 Task: Create new invoice with Date Opened :30-Apr-23, Select Customer: pOpshelf, Terms: Payment Term 2. Make invoice entry for item-1 with Date: 30-Apr-23, Description: Dove Antiperspirant Invisible Solid Deodorant Stick , Action: Material, Income Account: Income:Sales, Quantity: 1, Unit Price: 9.5, Discount $: 1.25. Make entry for item-2 with Date: 30-Apr-23, Description: Starbucks Double Shot Vanilla, Action: Material, Income Account: Income:Sales, Quantity: 2, Unit Price: 6.25, Discount $: 2.25. Make entry for item-3 with Date: 30-Apr-23, Description: P-Nuttles Sweet & Salty Snack Mix (5 oz), Action: Material, Income Account: Income:Sales, Quantity: 4, Unit Price: 7.25, Discount $: 2.75. Write Notes: 'Looking forward to serving you again.'. Post Invoice with Post Date: 30-Apr-23, Post to Accounts: Assets:Accounts Receivable. Pay / Process Payment with Transaction Date: 15-May-23, Amount: 44.75, Transfer Account: Checking Account. Print Invoice, display notes by going to Option, then go to Display Tab and check 'Invoice Notes'.
Action: Mouse pressed left at (143, 22)
Screenshot: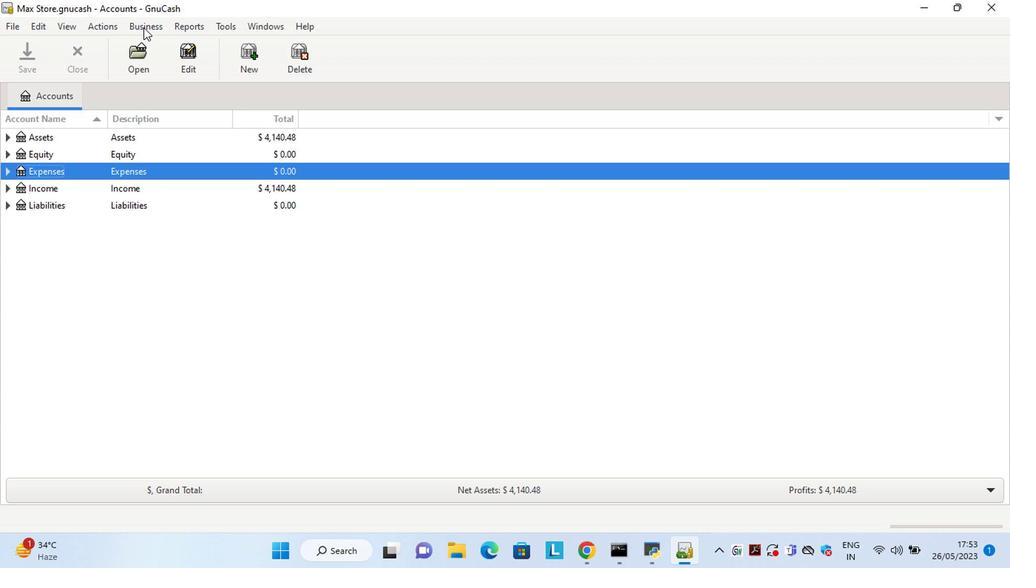 
Action: Mouse moved to (301, 94)
Screenshot: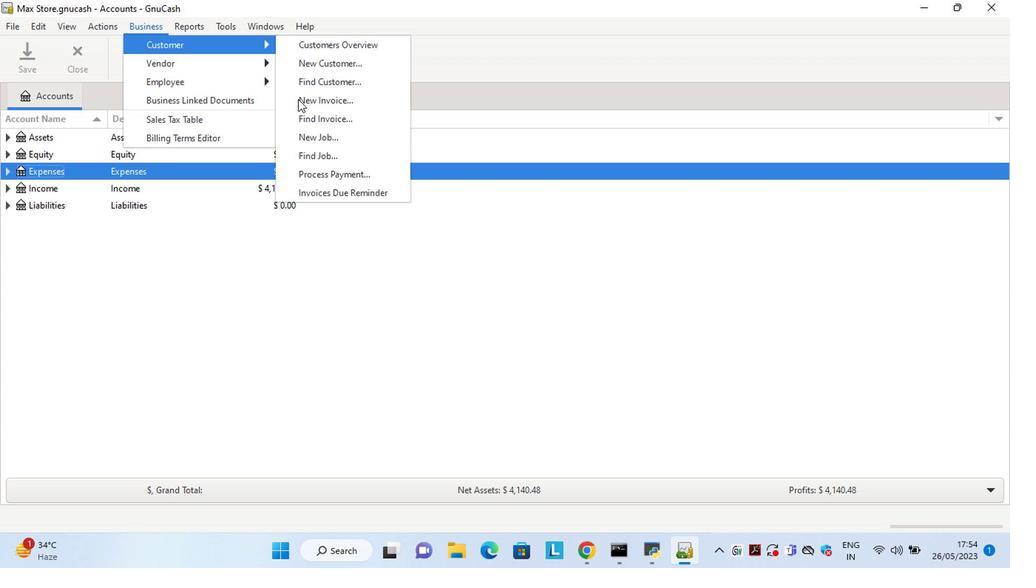 
Action: Mouse pressed left at (301, 94)
Screenshot: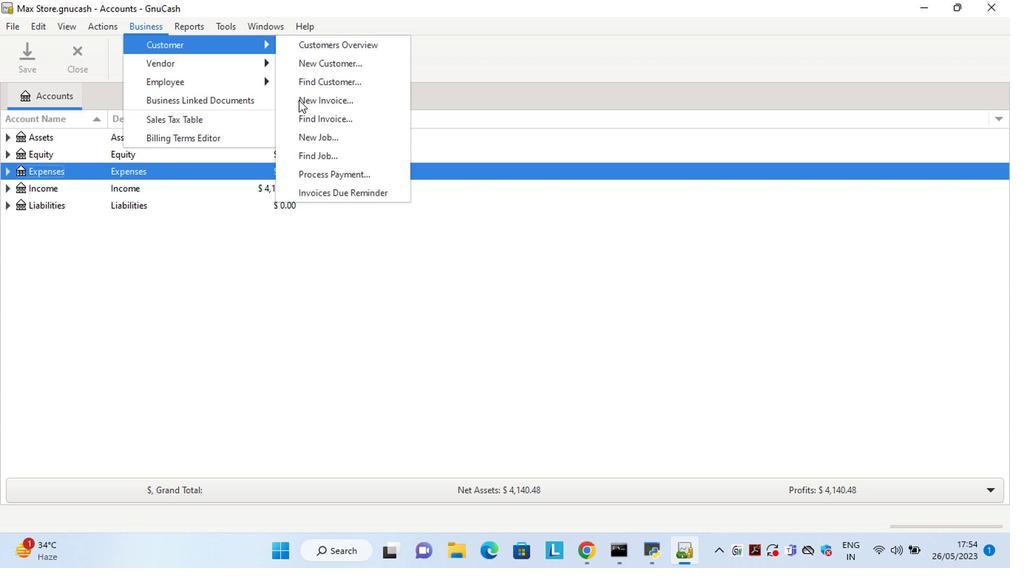 
Action: Mouse moved to (530, 225)
Screenshot: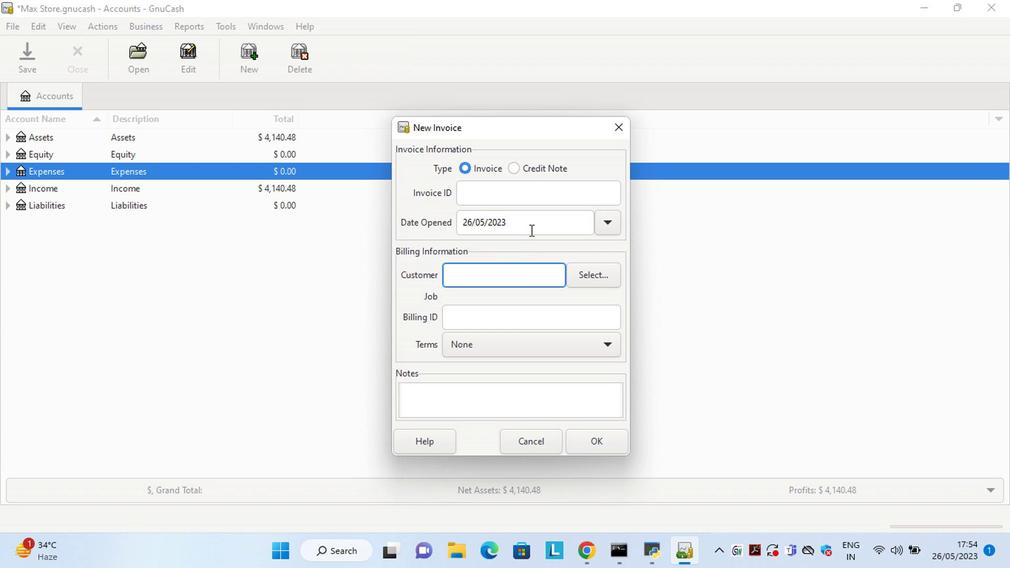 
Action: Mouse pressed left at (530, 225)
Screenshot: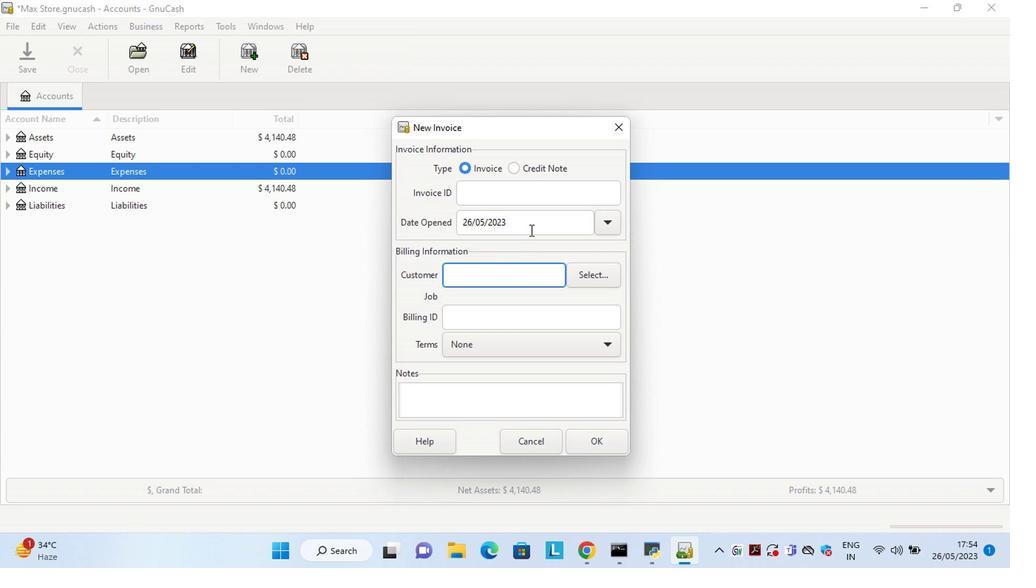
Action: Mouse moved to (530, 224)
Screenshot: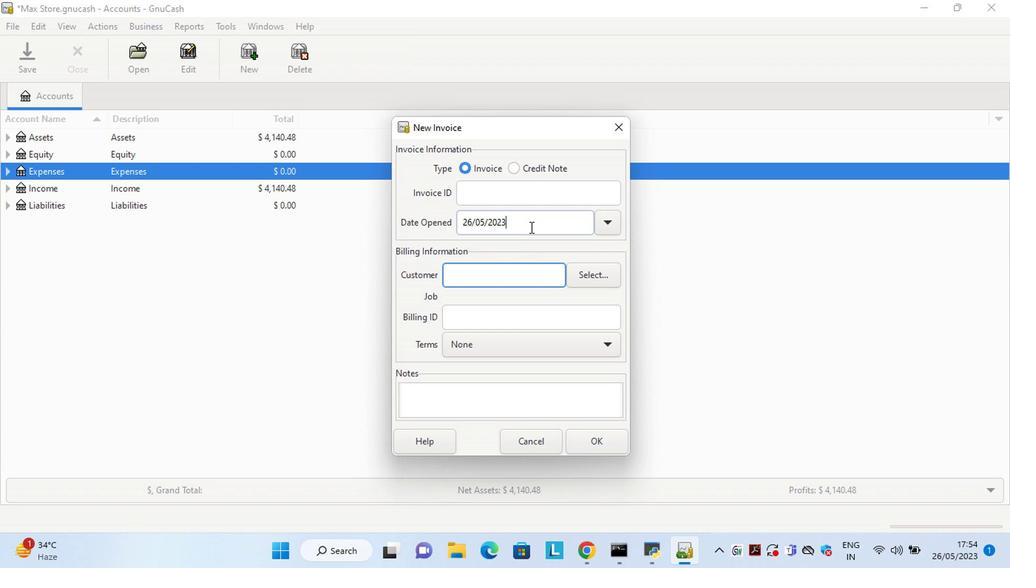 
Action: Key pressed <Key.left><Key.left><Key.left><Key.left><Key.left><Key.left><Key.left><Key.left><Key.left><Key.left><Key.left><Key.left><Key.left><Key.left><Key.left><Key.left><Key.left><Key.delete><Key.delete>30<Key.right><Key.right><Key.delete>4
Screenshot: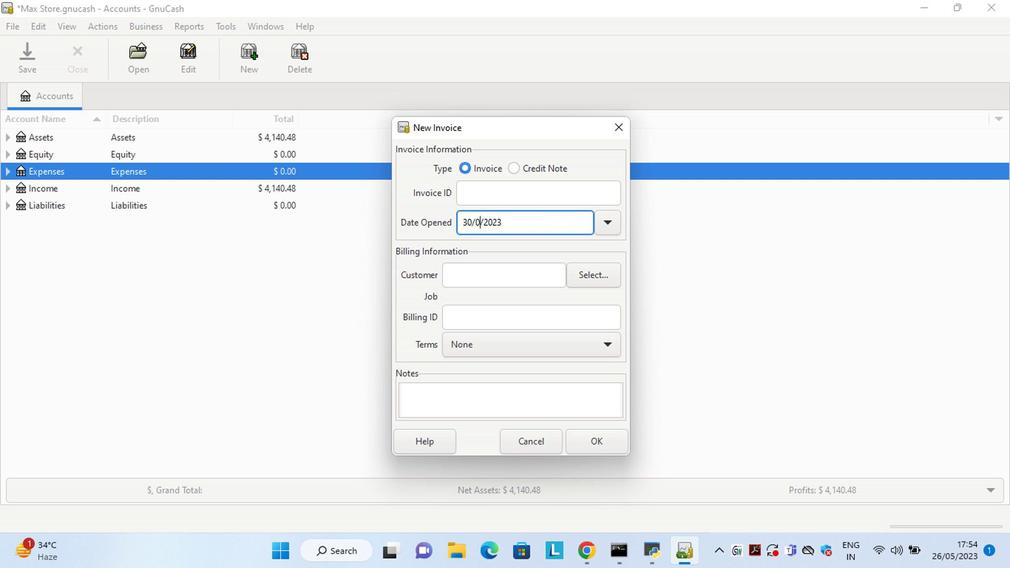 
Action: Mouse moved to (584, 277)
Screenshot: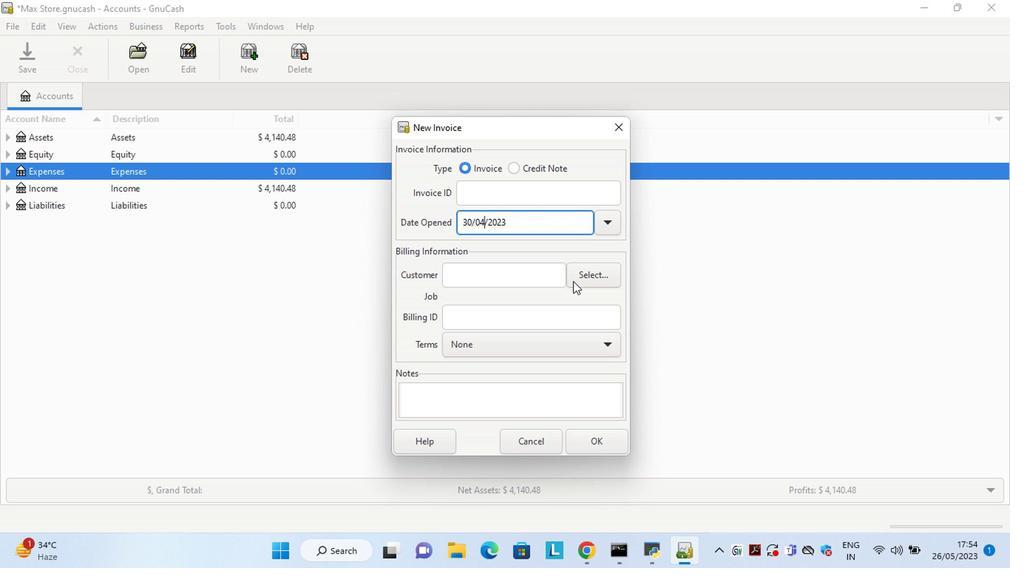 
Action: Mouse pressed left at (584, 277)
Screenshot: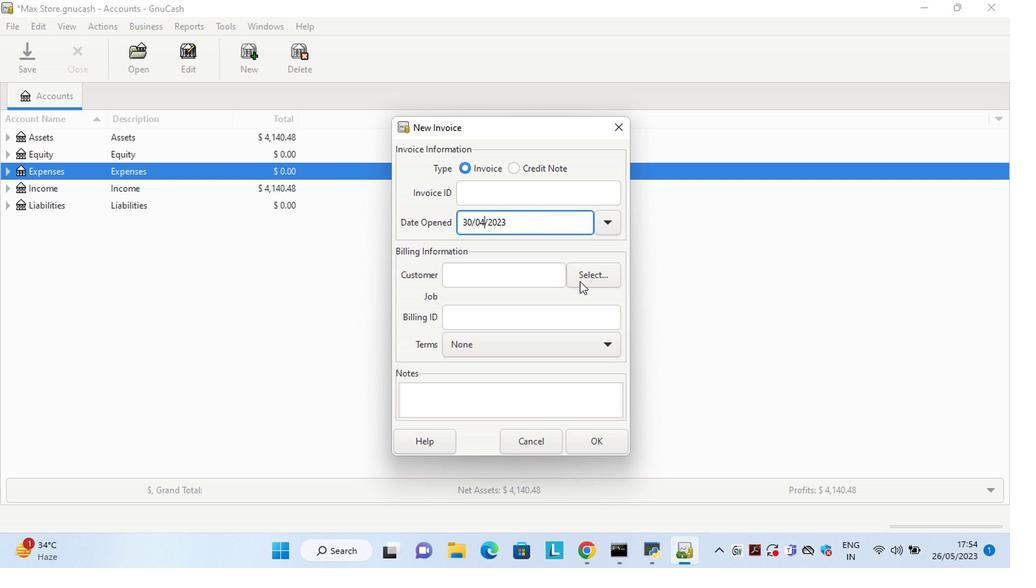 
Action: Mouse moved to (548, 251)
Screenshot: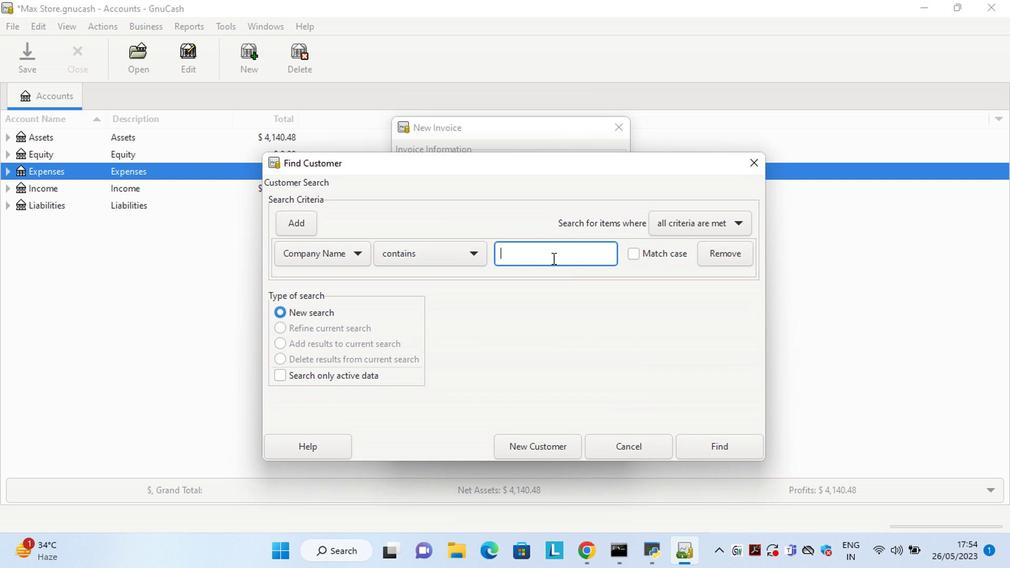 
Action: Mouse pressed left at (548, 251)
Screenshot: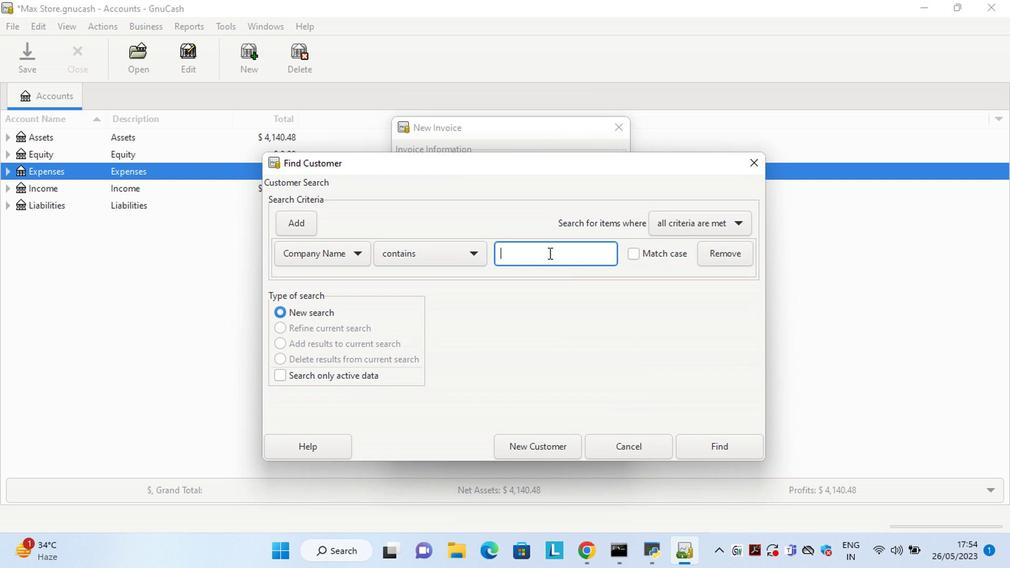 
Action: Key pressed <Key.shift>Popshelf
Screenshot: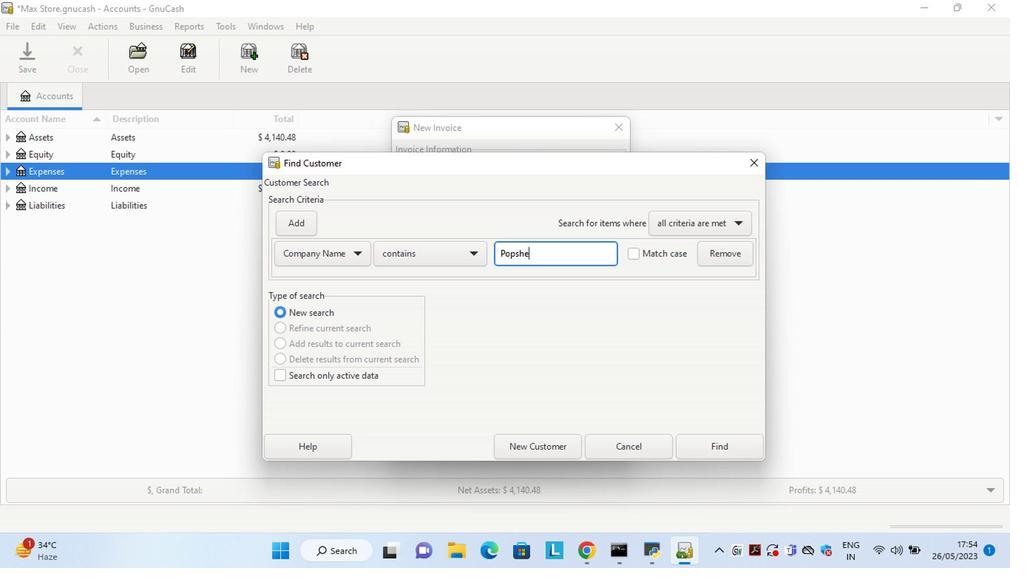 
Action: Mouse moved to (717, 450)
Screenshot: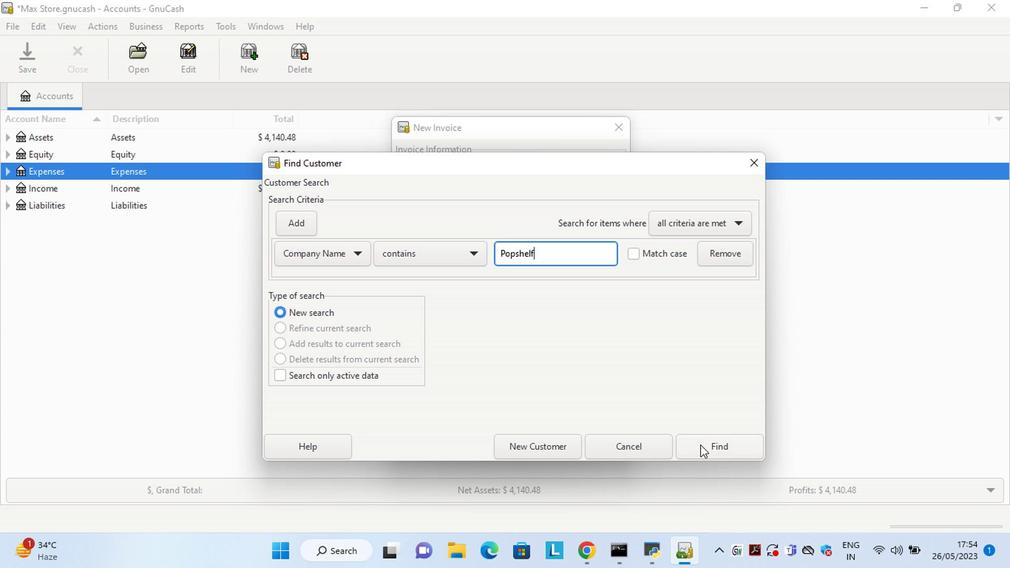 
Action: Mouse pressed left at (717, 450)
Screenshot: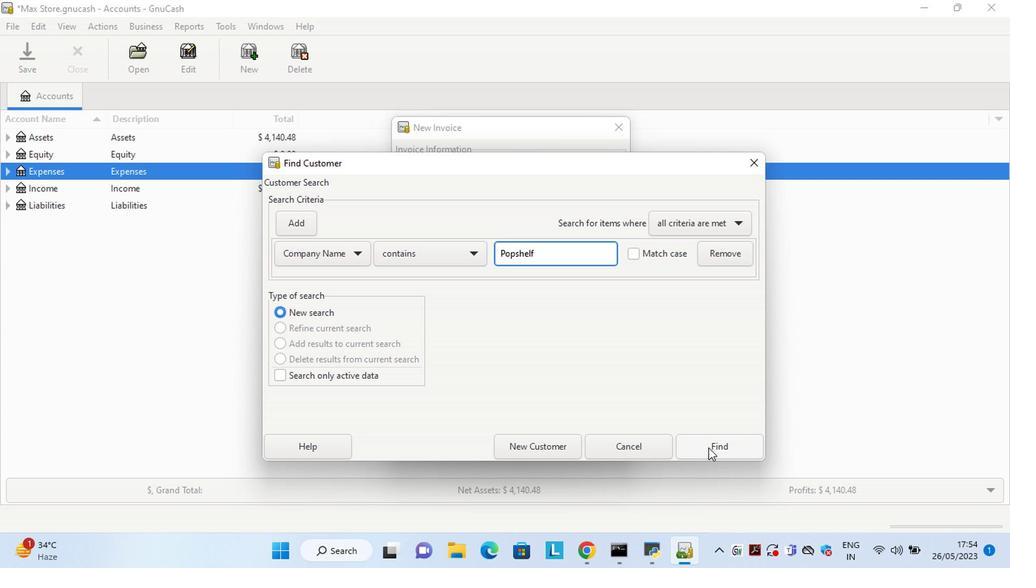 
Action: Mouse moved to (529, 294)
Screenshot: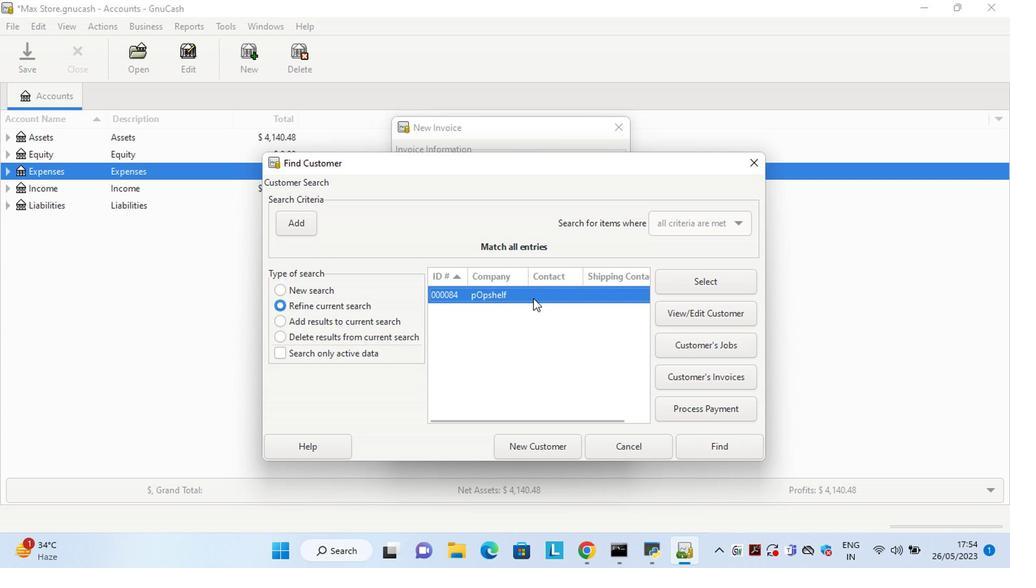 
Action: Mouse pressed left at (529, 294)
Screenshot: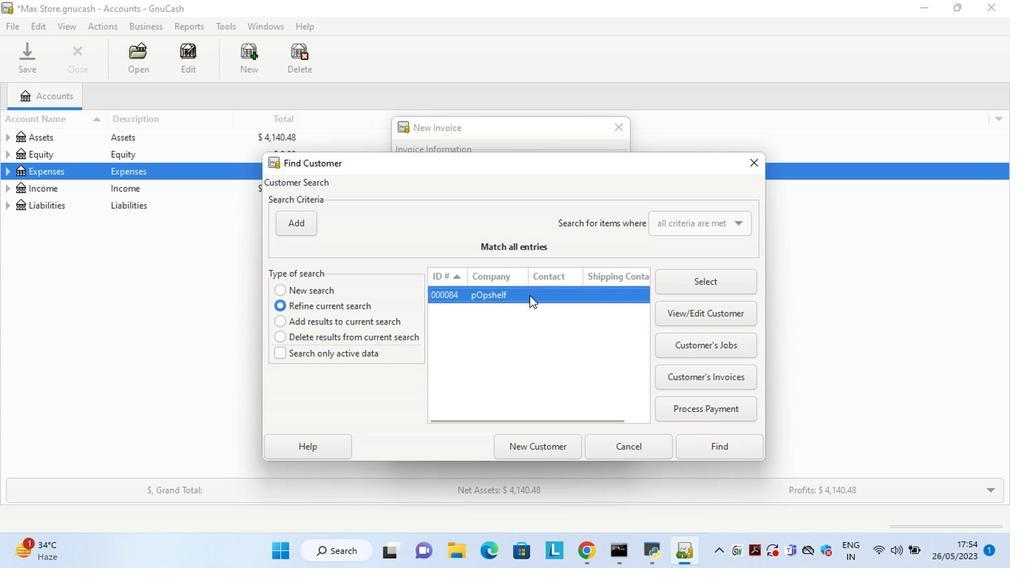 
Action: Mouse pressed left at (529, 294)
Screenshot: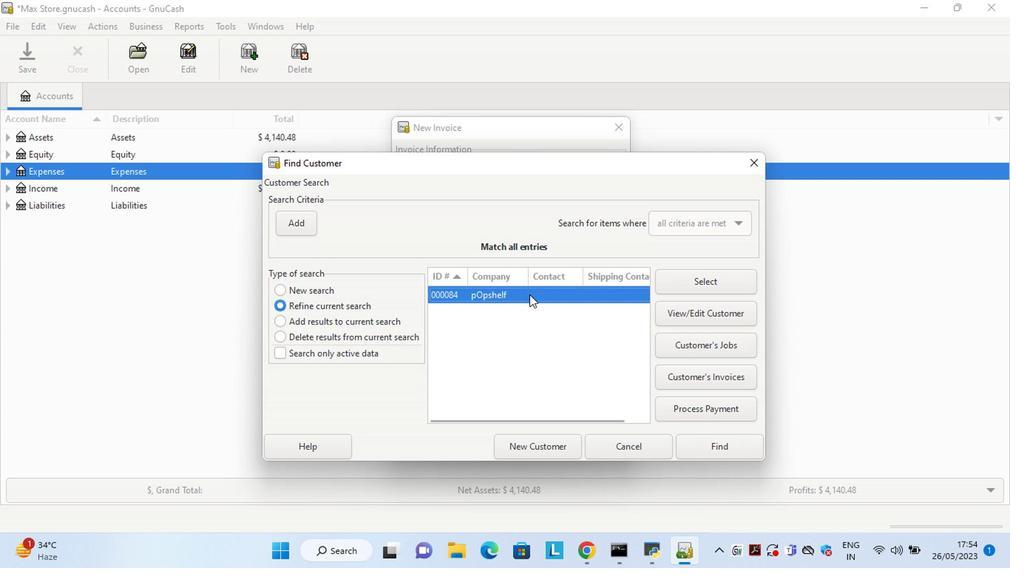 
Action: Mouse moved to (515, 350)
Screenshot: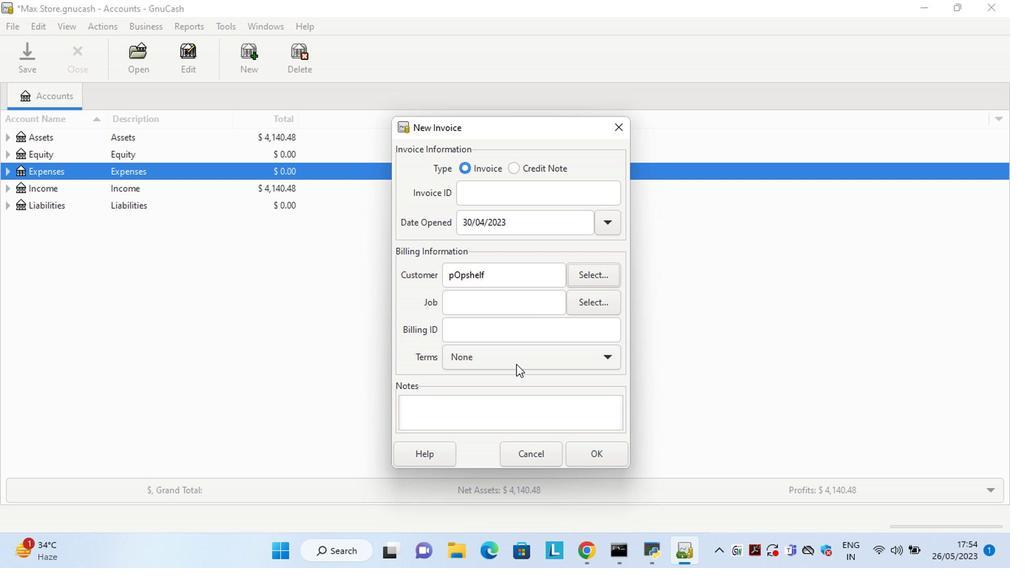 
Action: Mouse pressed left at (515, 350)
Screenshot: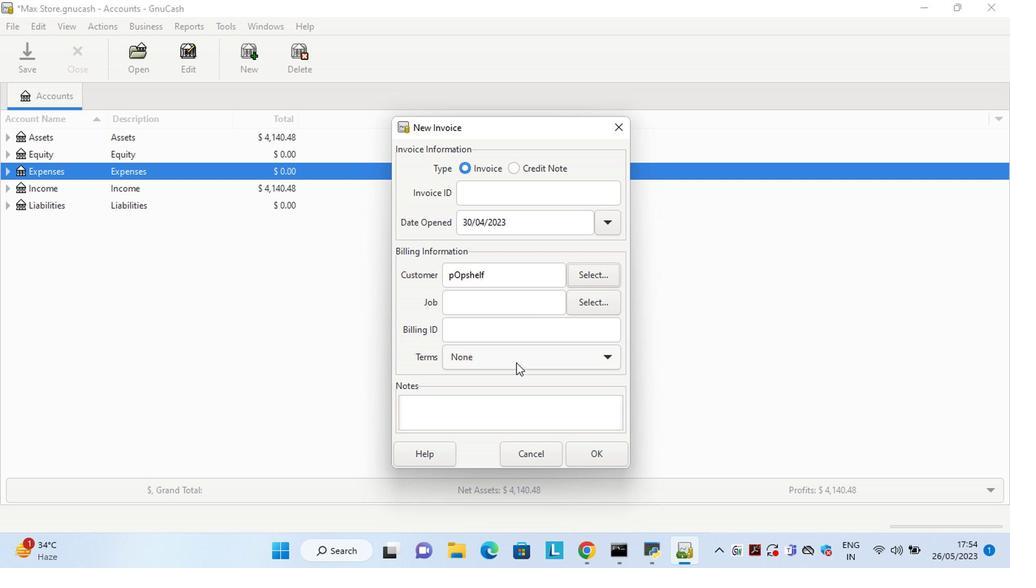 
Action: Mouse moved to (504, 404)
Screenshot: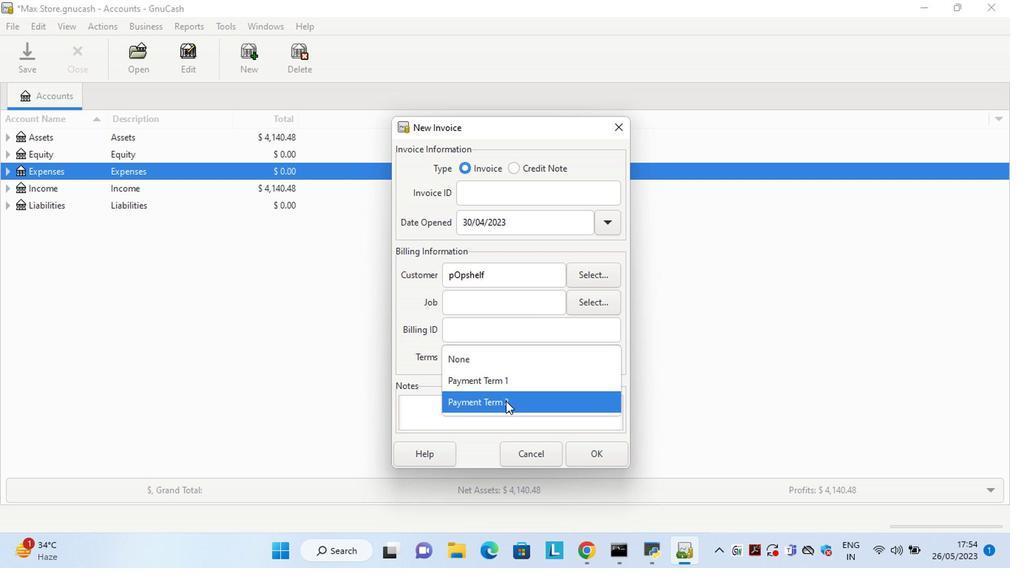 
Action: Mouse pressed left at (504, 404)
Screenshot: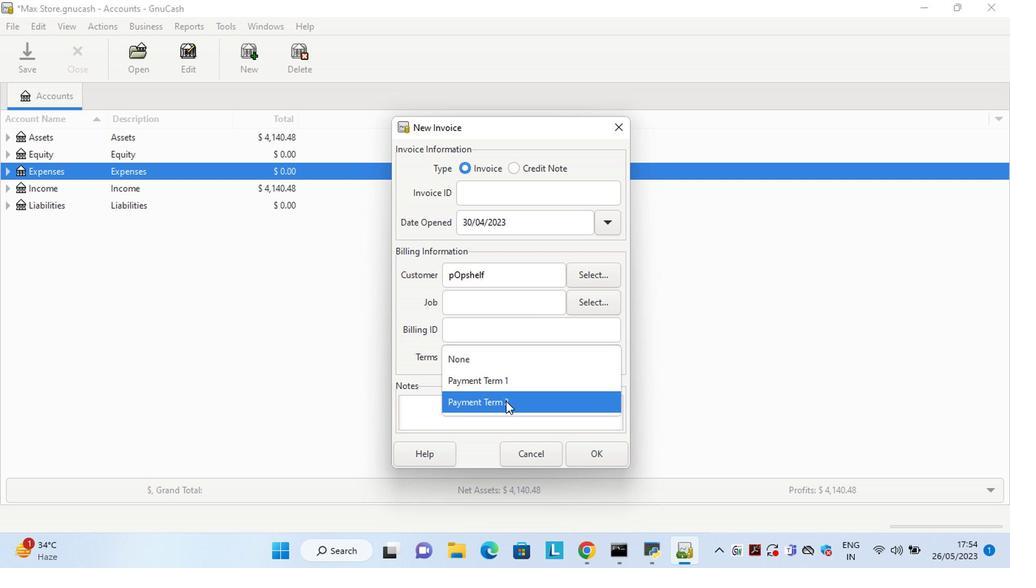 
Action: Mouse moved to (588, 453)
Screenshot: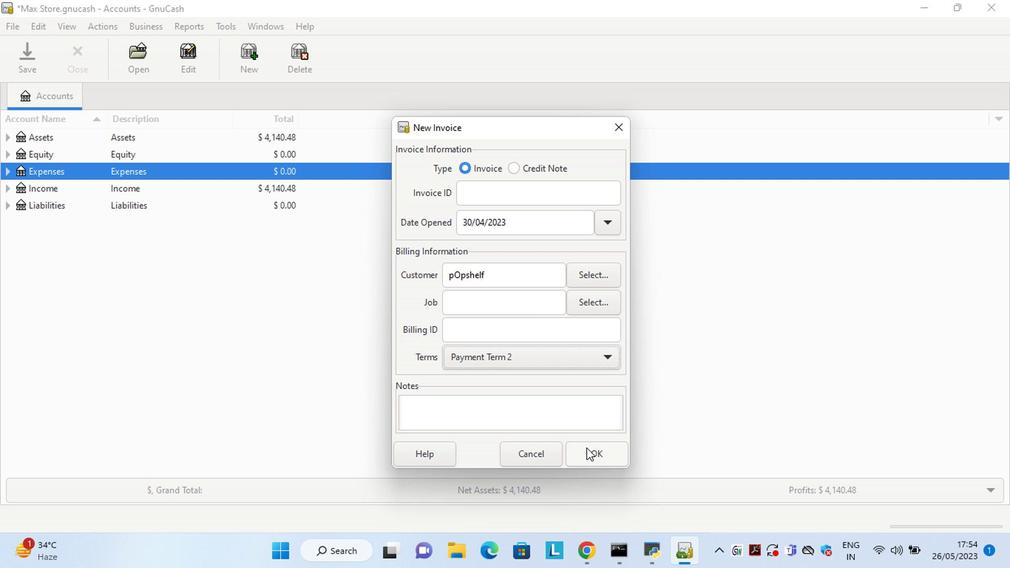 
Action: Mouse pressed left at (588, 453)
Screenshot: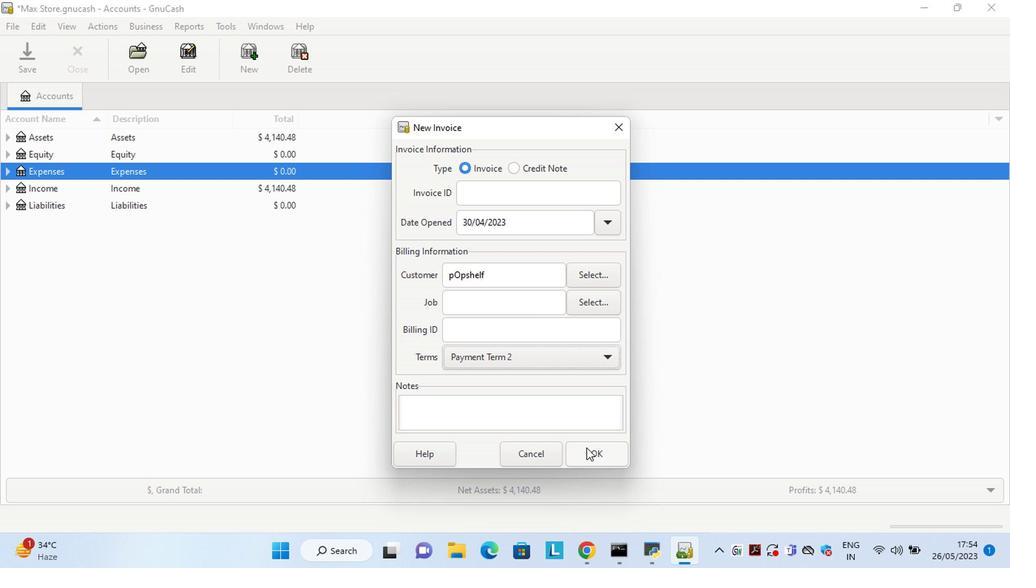 
Action: Mouse moved to (342, 319)
Screenshot: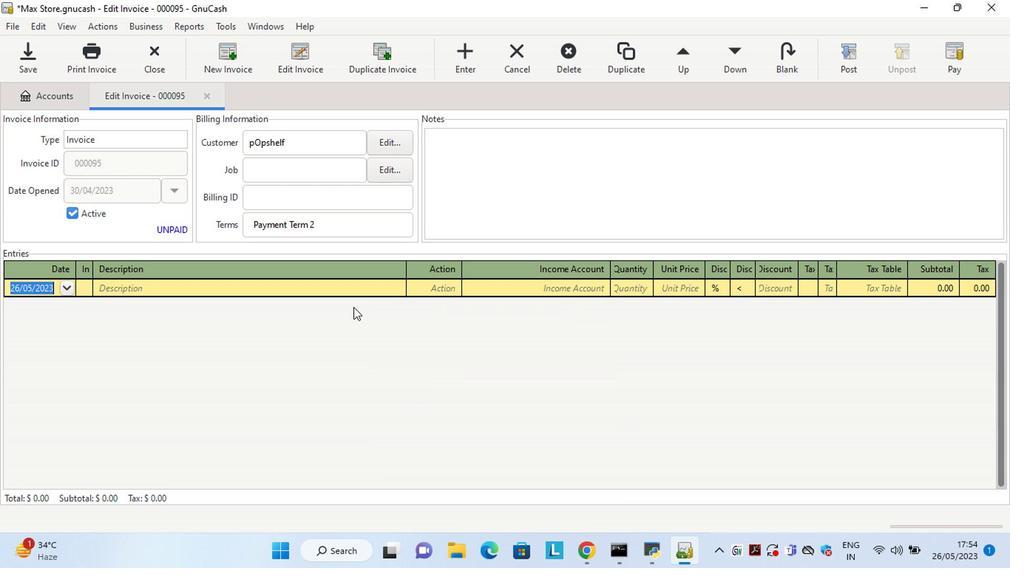 
Action: Key pressed <Key.left><Key.left><Key.left><Key.left><Key.left><Key.left><Key.left><Key.delete><Key.delete>30<Key.right><Key.right><Key.delete>4<Key.tab><Key.shift>Dove<Key.space><Key.shift>Antiperspirant<Key.space><Key.shift>Invisible<Key.space><Key.shift>Solid<Key.space><Key.shift>Deodorant<Key.space><Key.shift>Stick<Key.tab>ma<Key.tab>sale<Key.tab>1<Key.tab>9.5
Screenshot: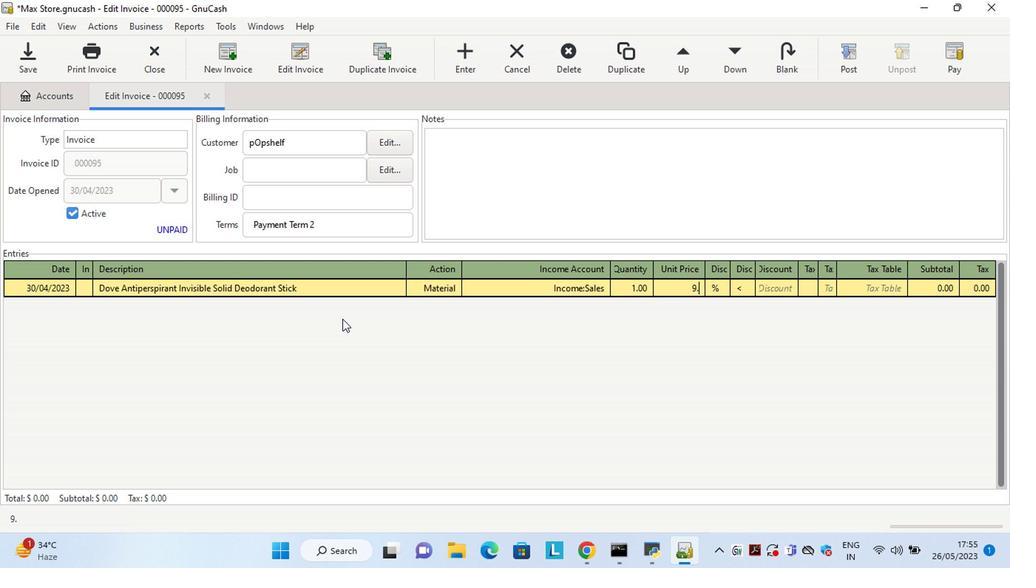 
Action: Mouse moved to (710, 286)
Screenshot: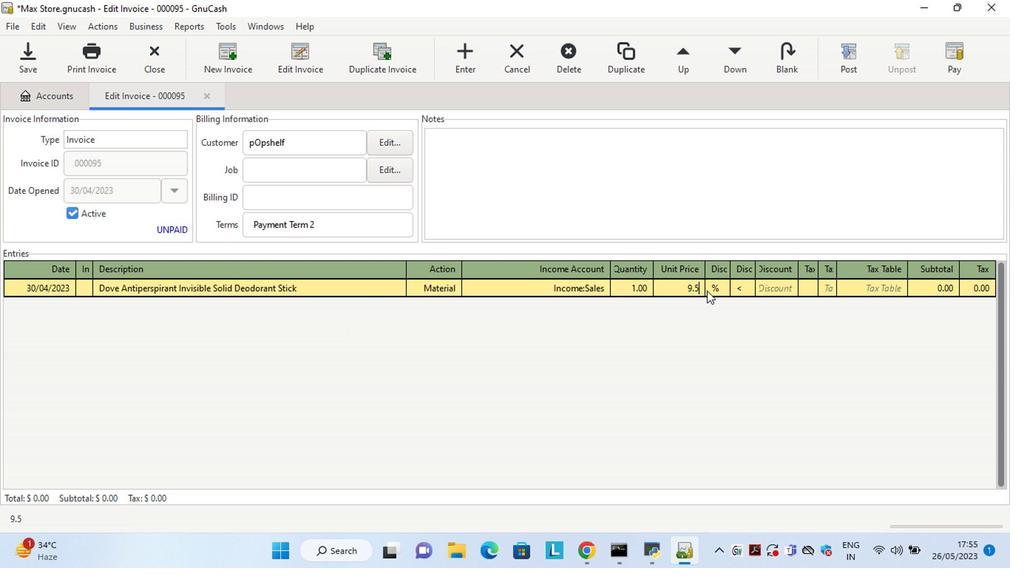 
Action: Mouse pressed left at (710, 286)
Screenshot: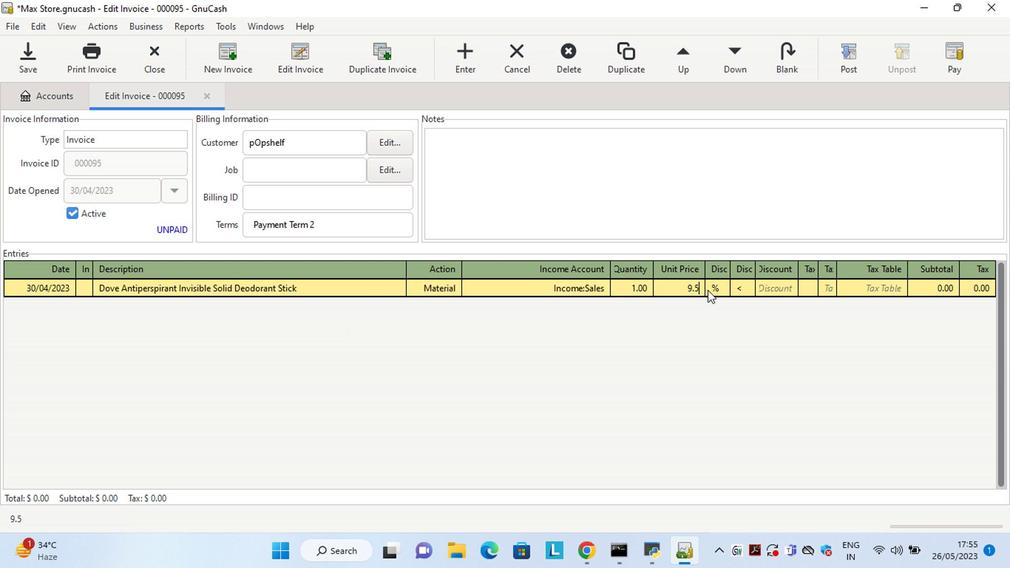 
Action: Mouse moved to (738, 288)
Screenshot: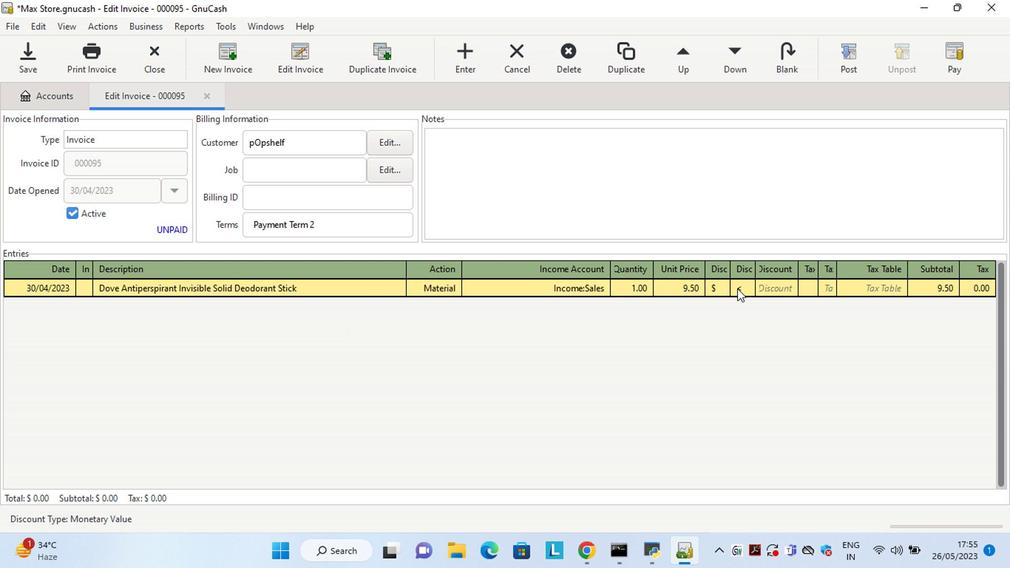
Action: Mouse pressed left at (738, 288)
Screenshot: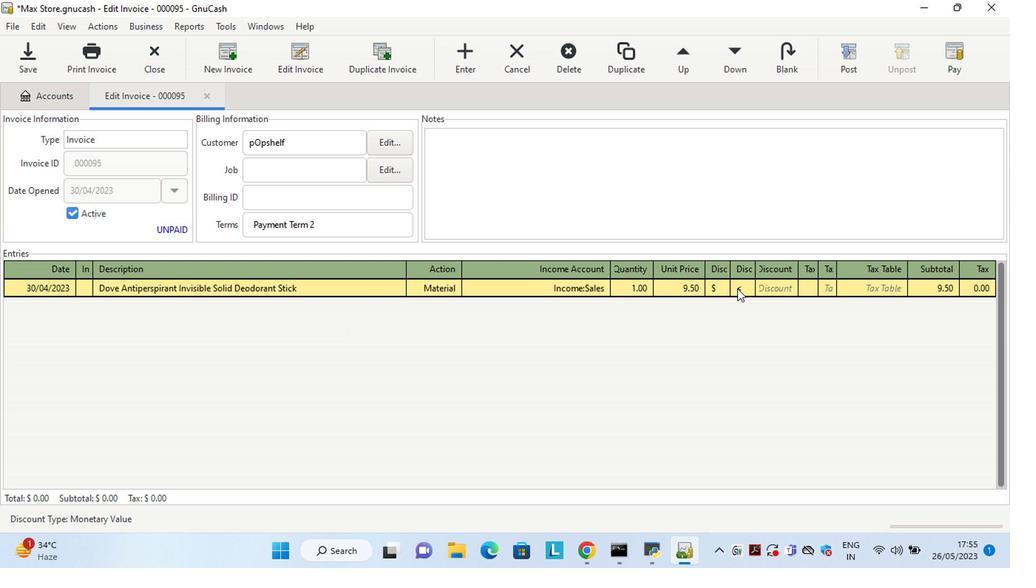 
Action: Mouse moved to (769, 288)
Screenshot: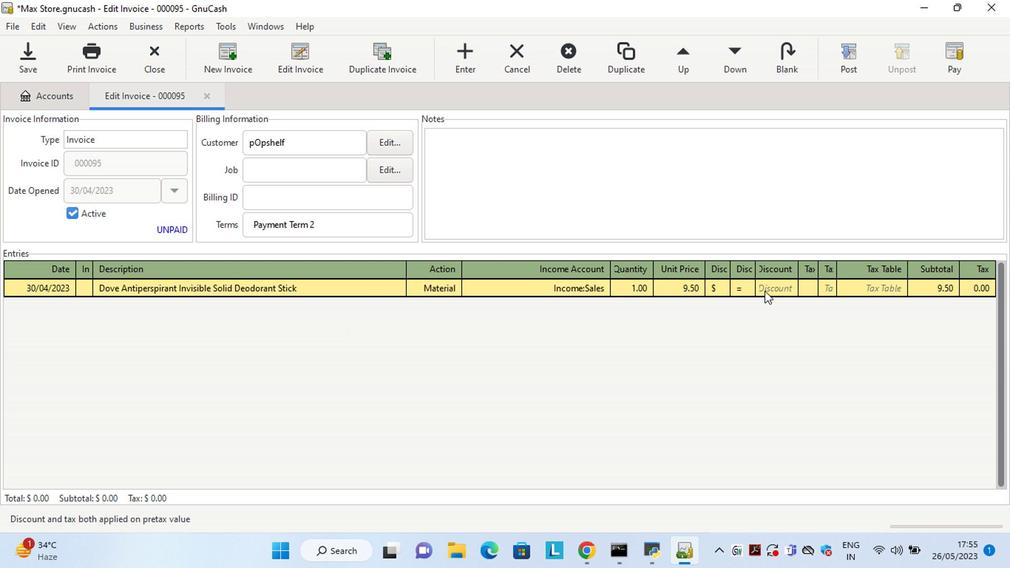 
Action: Mouse pressed left at (769, 288)
Screenshot: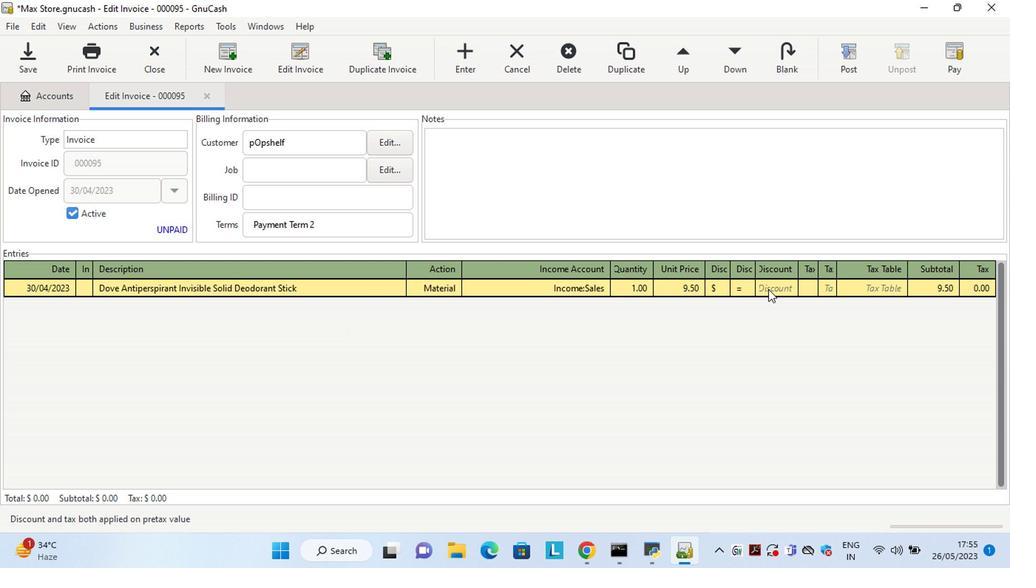 
Action: Key pressed 1.25<Key.tab><Key.tab><Key.shift>Starbucks<Key.space><Key.shift>Double<Key.space>shor<Key.backspace><Key.backspace><Key.backspace><Key.backspace><Key.shift>Shot<Key.space><Key.shift>Vanilla<Key.tab>ma<Key.tab>sale<Key.tab>2<Key.tab>6.25<Key.tab>
Screenshot: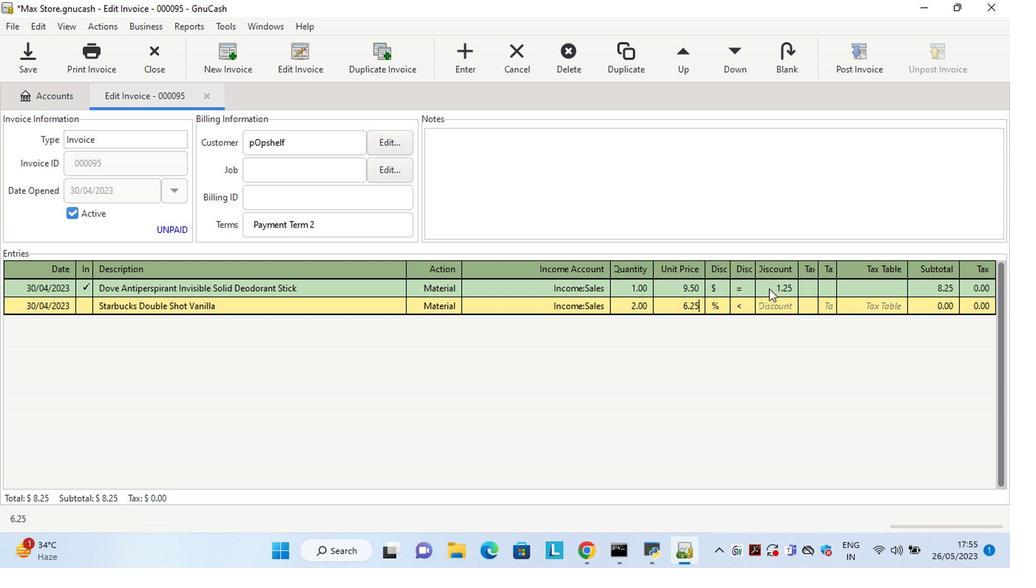
Action: Mouse moved to (716, 304)
Screenshot: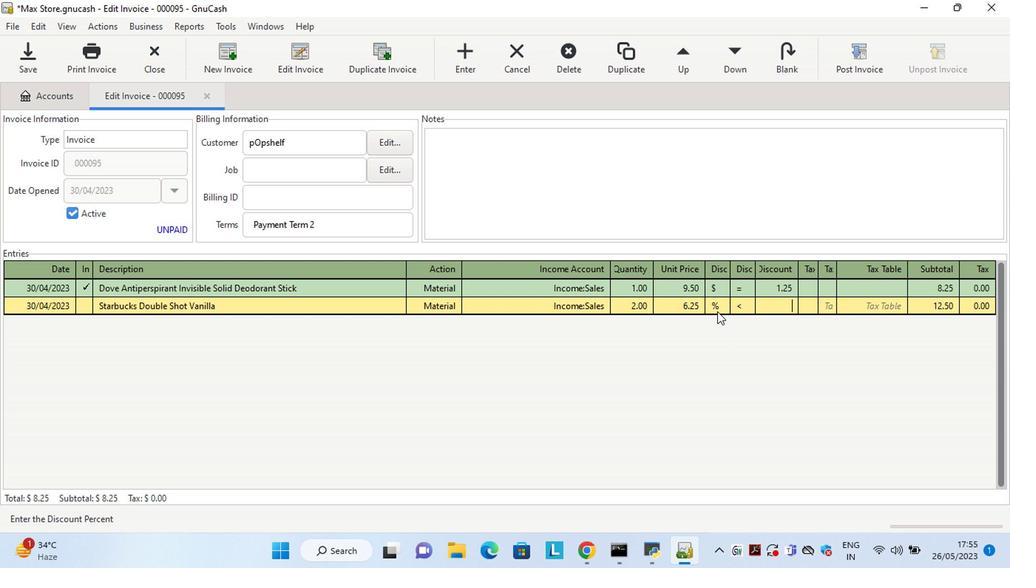 
Action: Mouse pressed left at (716, 304)
Screenshot: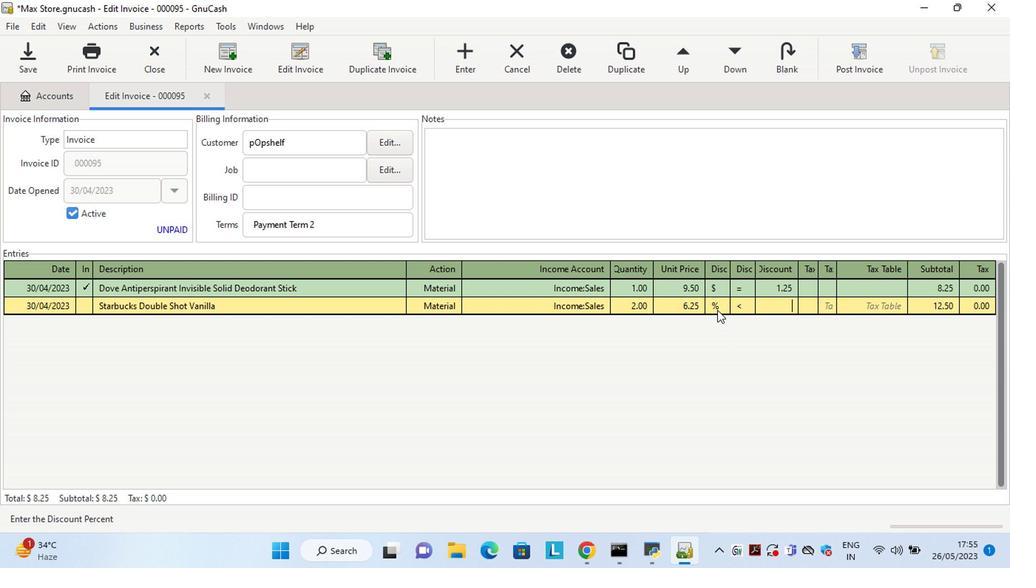 
Action: Mouse moved to (734, 302)
Screenshot: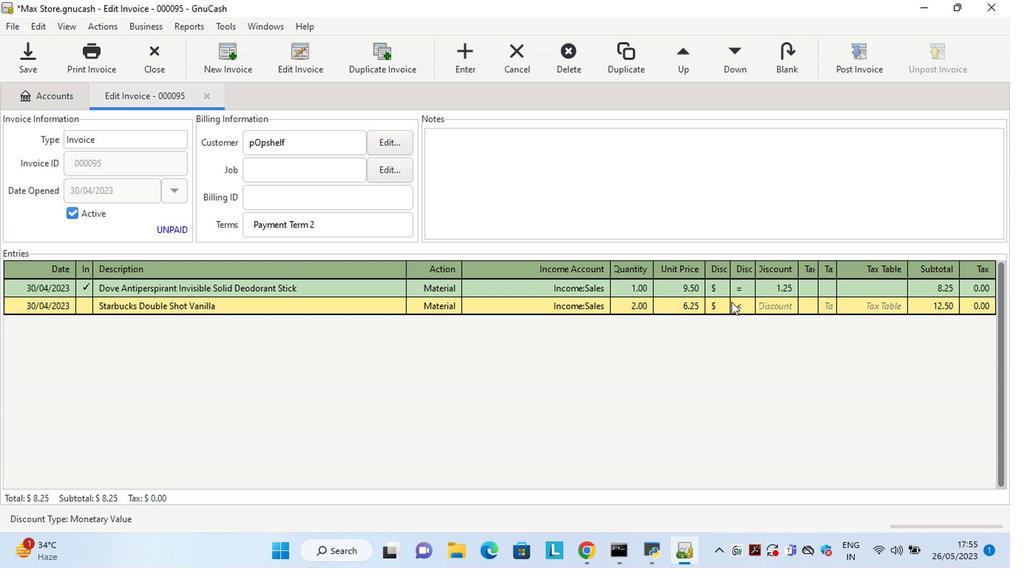 
Action: Mouse pressed left at (734, 302)
Screenshot: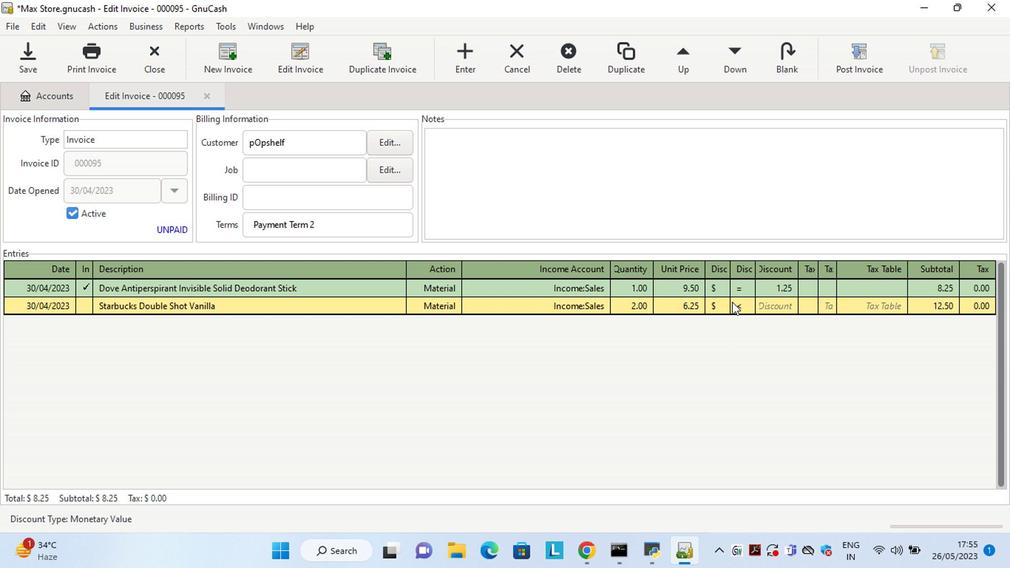
Action: Mouse moved to (772, 302)
Screenshot: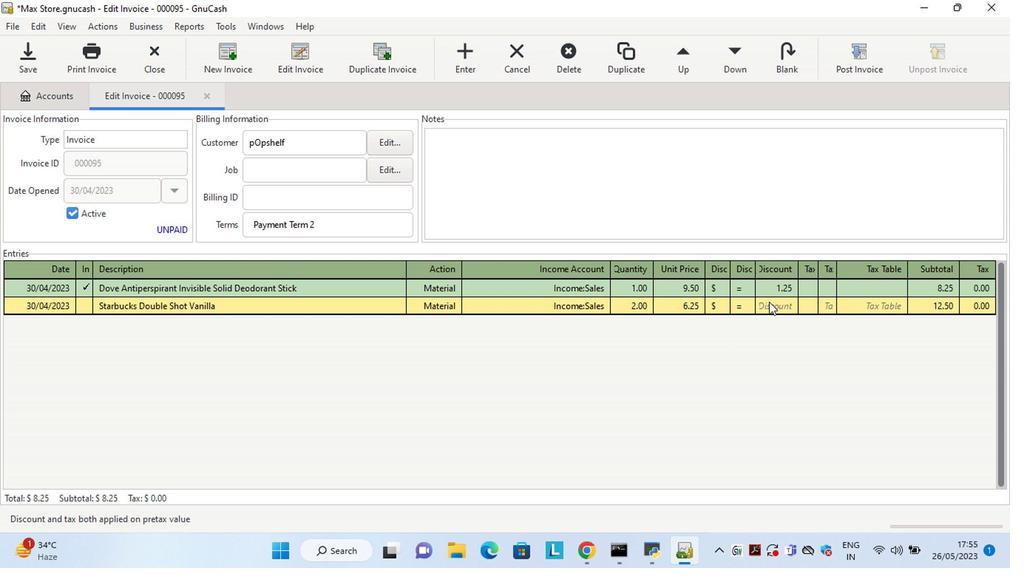 
Action: Mouse pressed left at (772, 302)
Screenshot: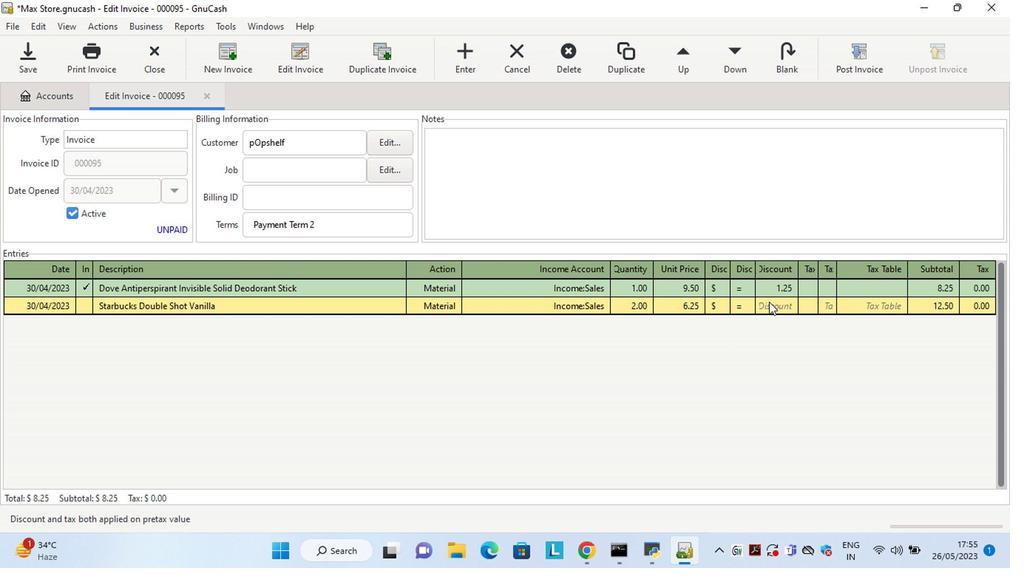 
Action: Key pressed 2.25<Key.tab><Key.tab><Key.shift>P-<Key.shift>Nuttles<Key.space><Key.shift>Sweet<Key.space><Key.shift>&<Key.space><Key.shift>Salty<Key.space><Key.shift>Snack<Key.space><Key.shift>Mis<Key.backspace>x<Key.space><Key.shift_r>(5<Key.space>oz<Key.shift_r>)<Key.tab>ma<Key.tab>sale<Key.tab>4<Key.tab>7.25<Key.tab>
Screenshot: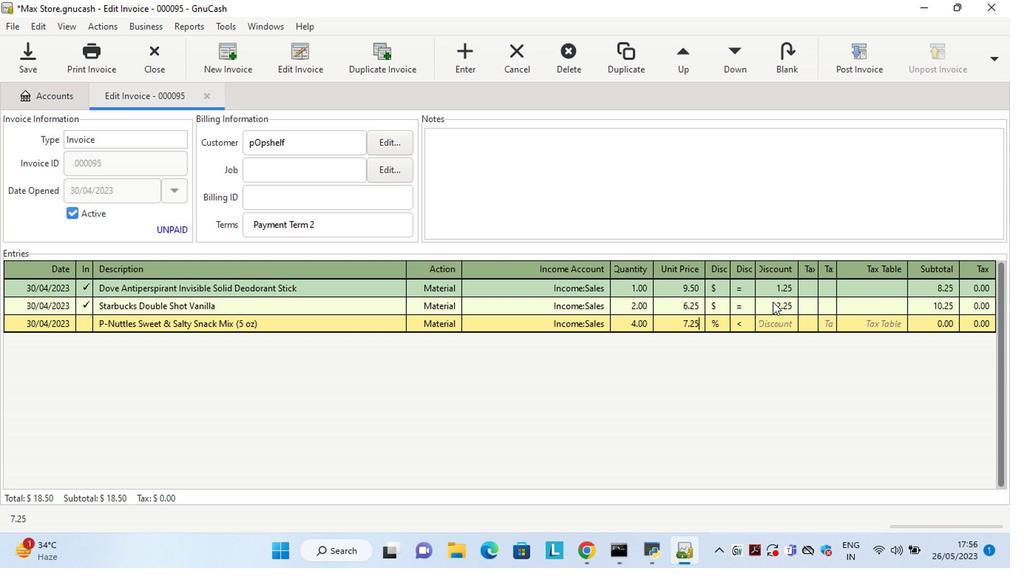 
Action: Mouse moved to (719, 324)
Screenshot: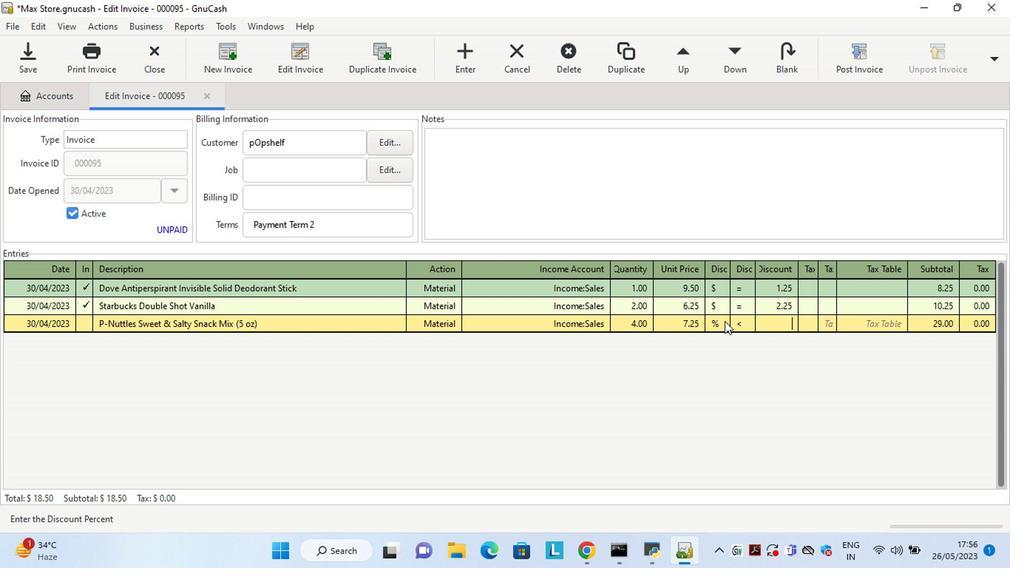 
Action: Mouse pressed left at (719, 324)
Screenshot: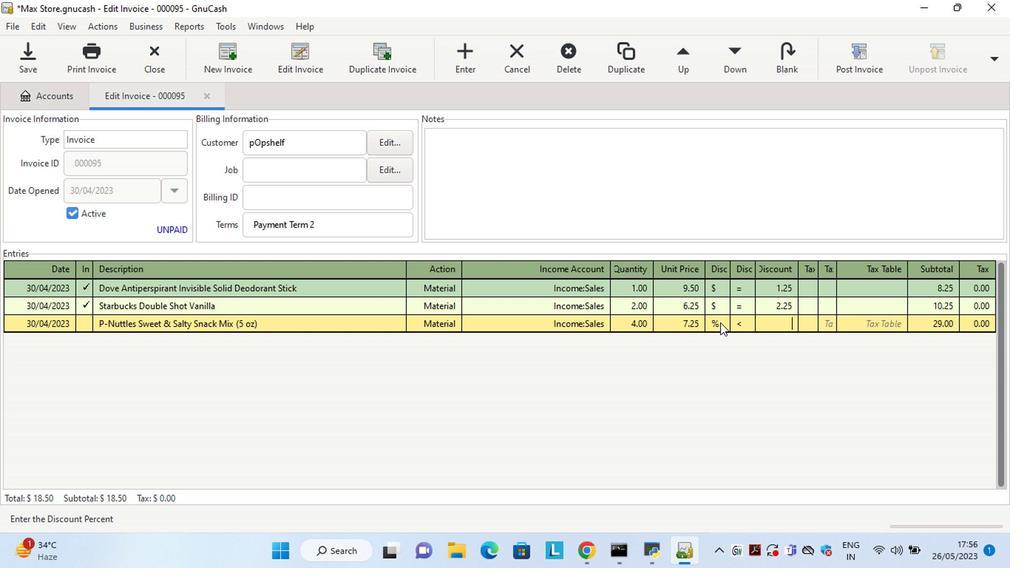 
Action: Mouse moved to (746, 320)
Screenshot: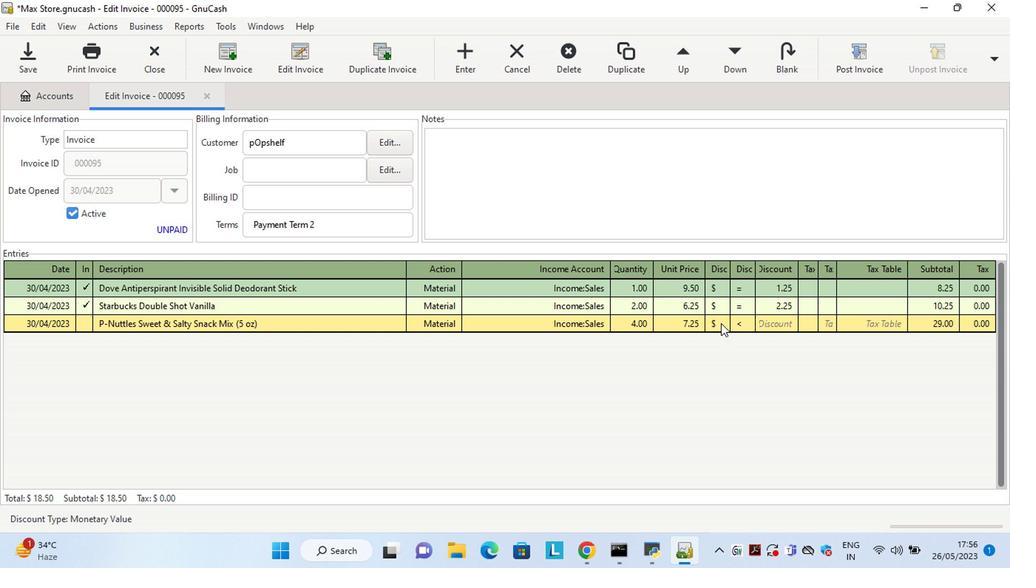 
Action: Mouse pressed left at (746, 320)
Screenshot: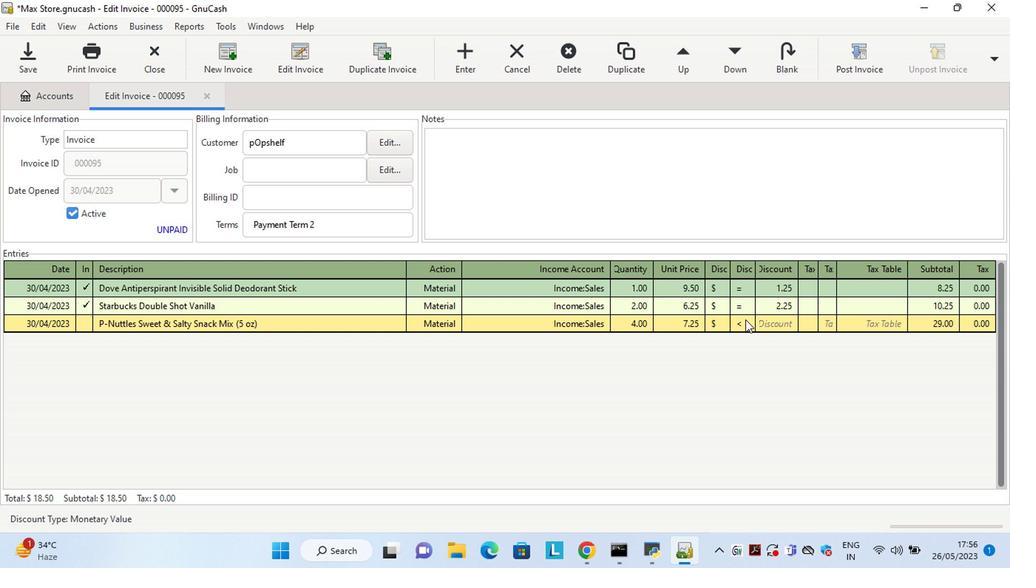 
Action: Mouse moved to (775, 322)
Screenshot: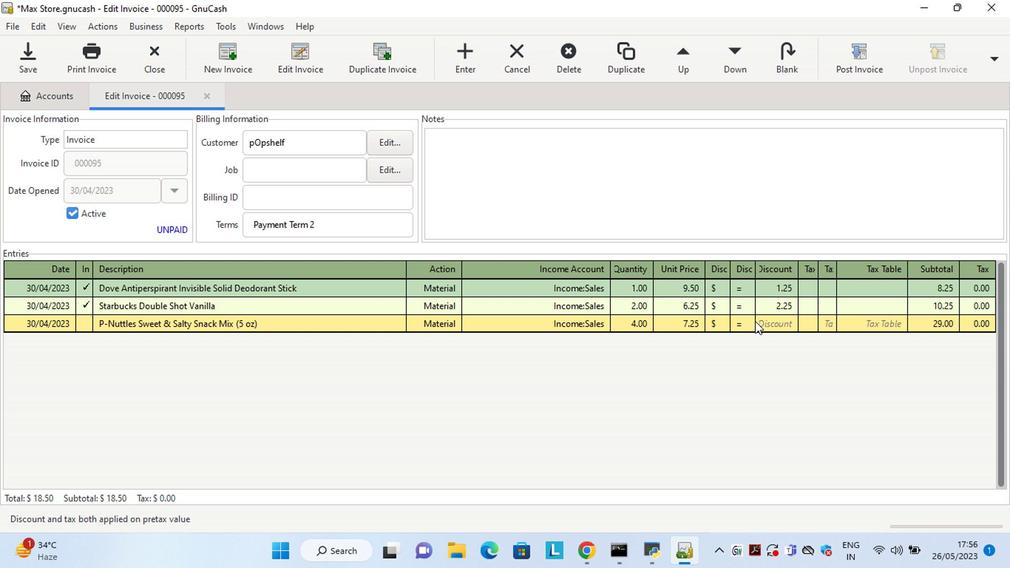 
Action: Mouse pressed left at (775, 322)
Screenshot: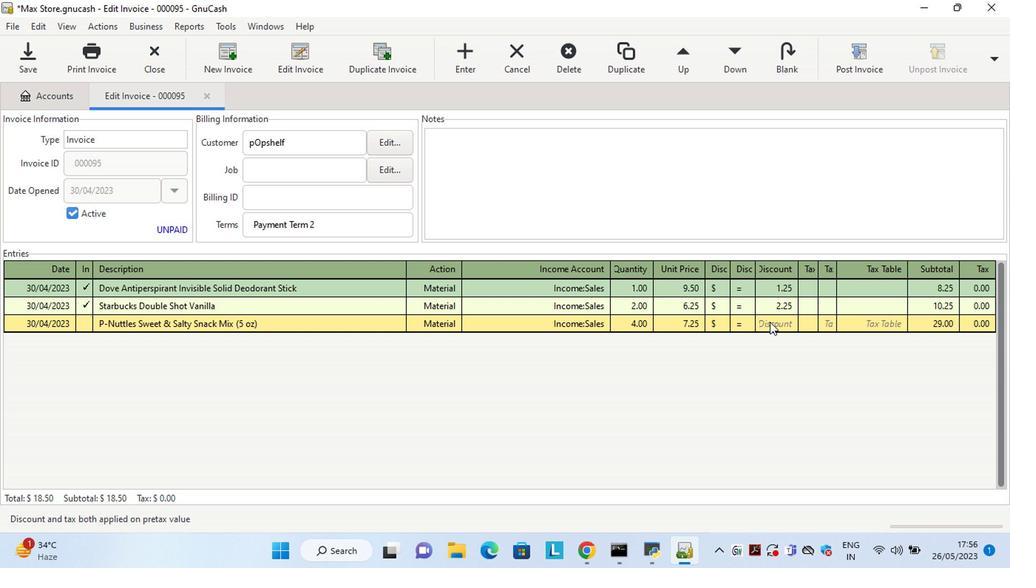 
Action: Key pressed 2.75<Key.tab>
Screenshot: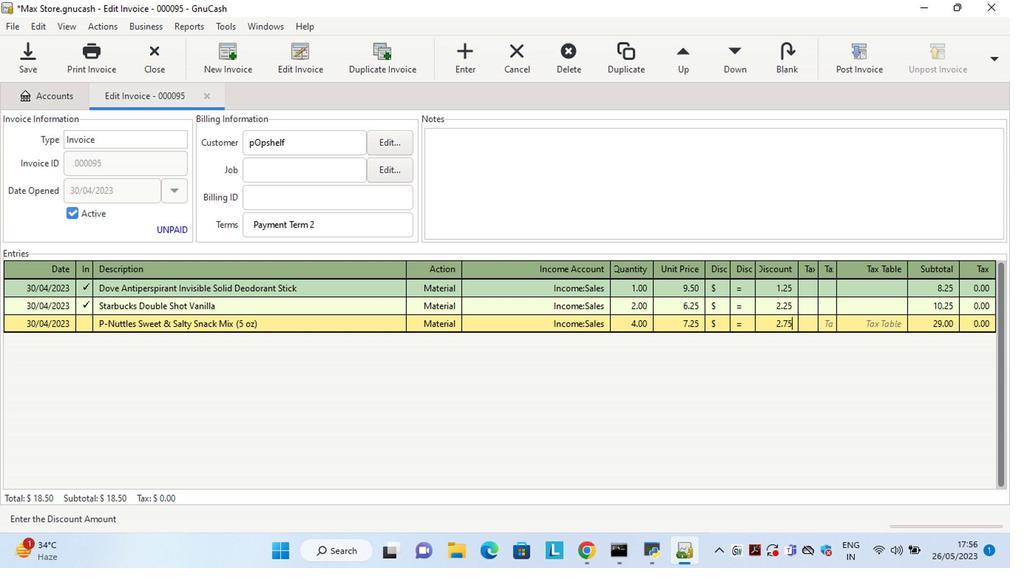 
Action: Mouse moved to (640, 213)
Screenshot: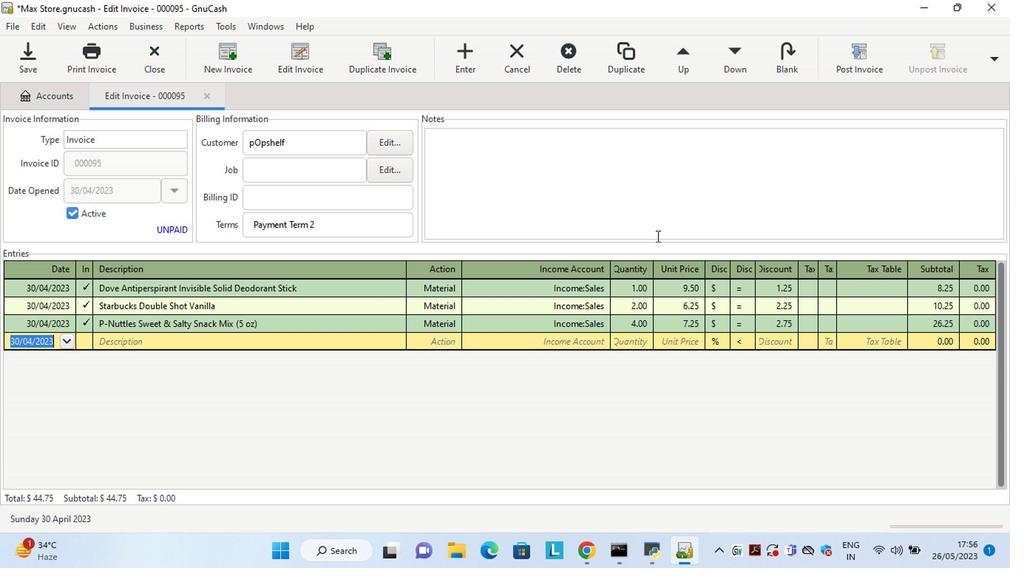 
Action: Mouse pressed left at (640, 213)
Screenshot: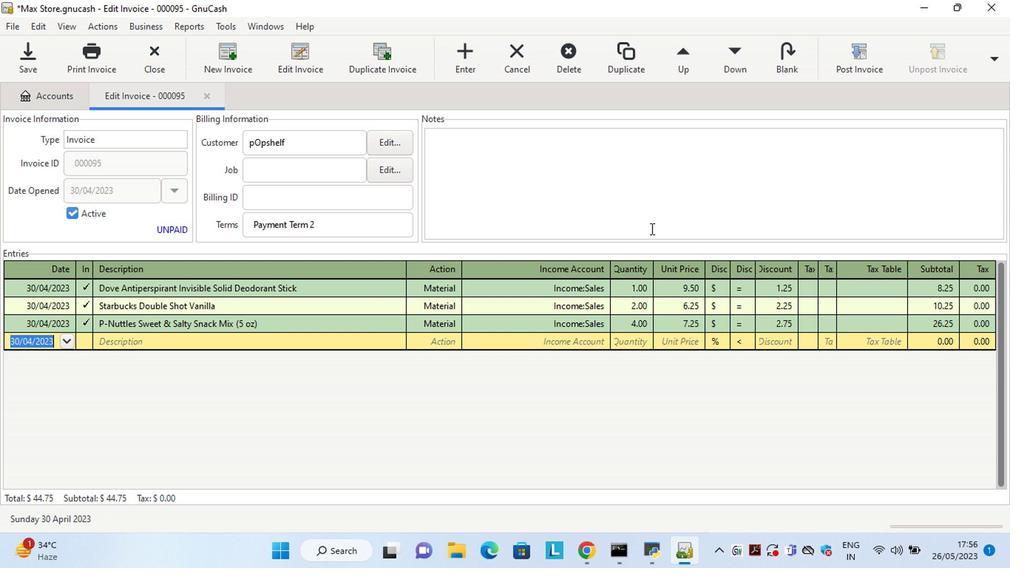 
Action: Key pressed <Key.shift>Looding<Key.space><Key.backspace><Key.backspace><Key.backspace><Key.backspace><Key.backspace>king<Key.space>fow<Key.backspace>rward<Key.space>to<Key.space>serving<Key.space>you<Key.space>again.
Screenshot: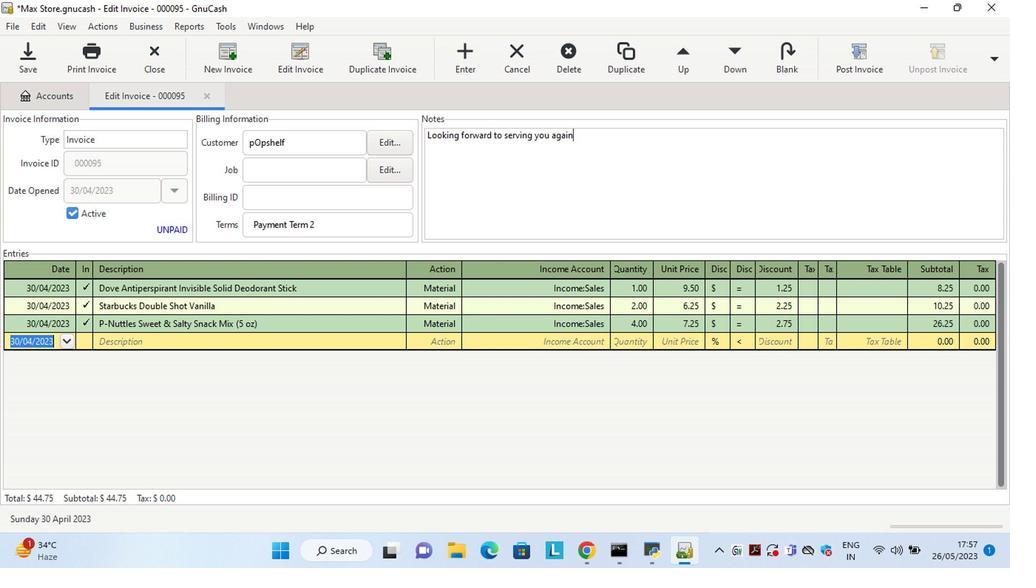
Action: Mouse moved to (842, 55)
Screenshot: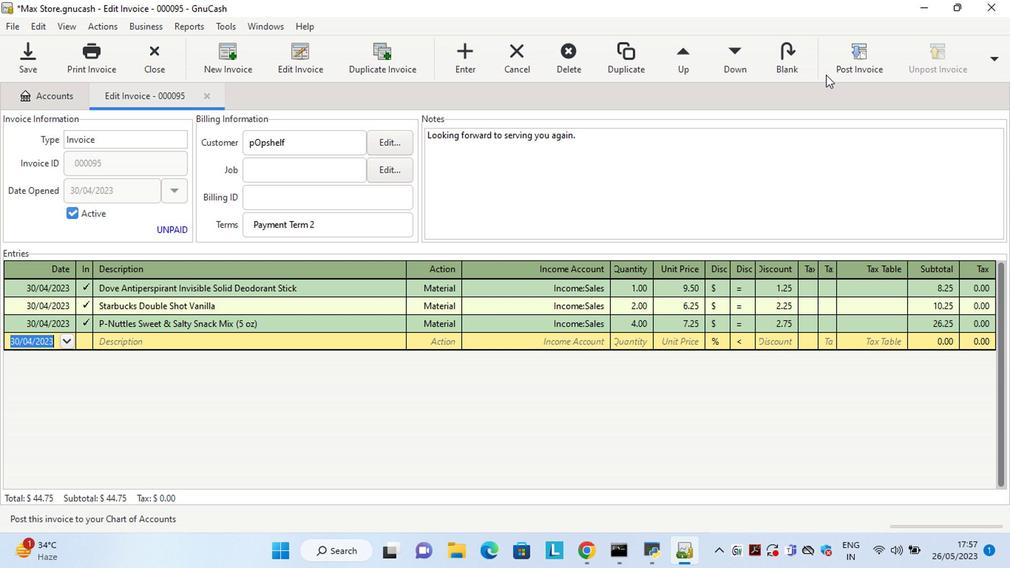 
Action: Mouse pressed left at (842, 55)
Screenshot: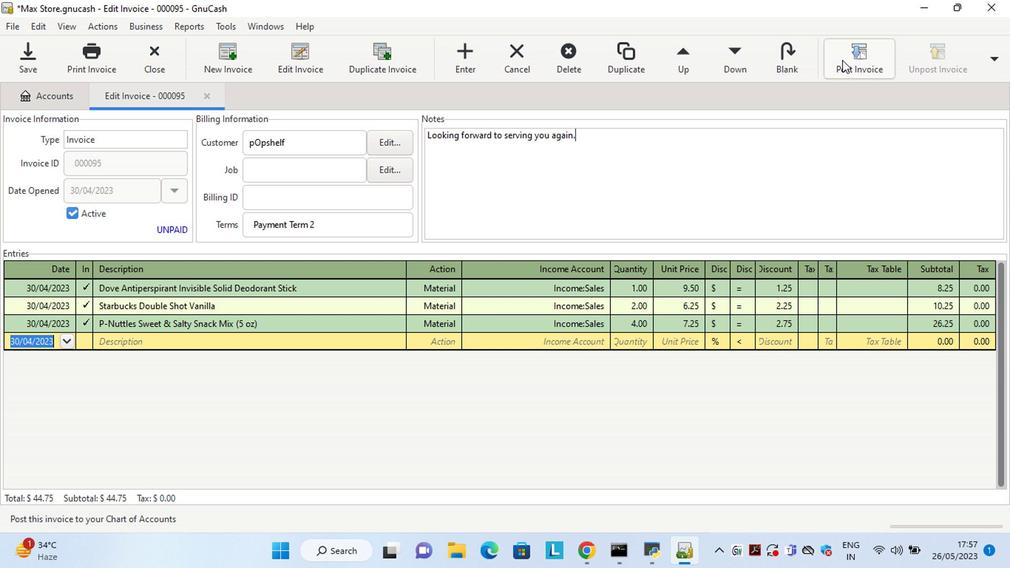 
Action: Mouse moved to (645, 220)
Screenshot: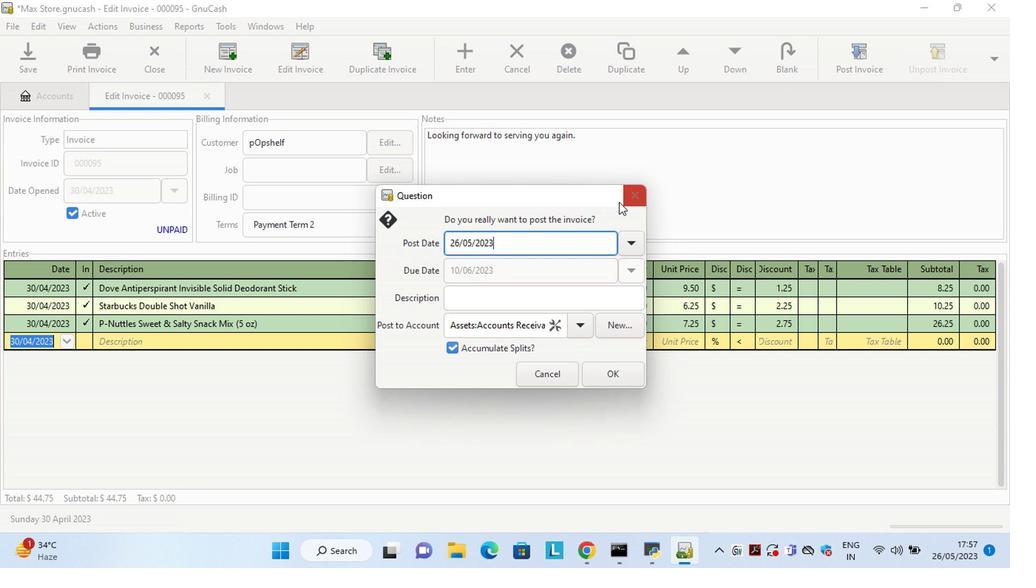 
Action: Key pressed <Key.left><Key.left><Key.left><Key.left><Key.left><Key.left><Key.left><Key.left><Key.left><Key.left><Key.left><Key.left><Key.left><Key.left><Key.left><Key.left><Key.left><Key.left><Key.left><Key.left><Key.left><Key.delete><Key.delete>15<Key.right><Key.right><Key.left><Key.left><Key.left><Key.left><Key.delete><Key.delete>30<Key.right><Key.right><Key.delete>4
Screenshot: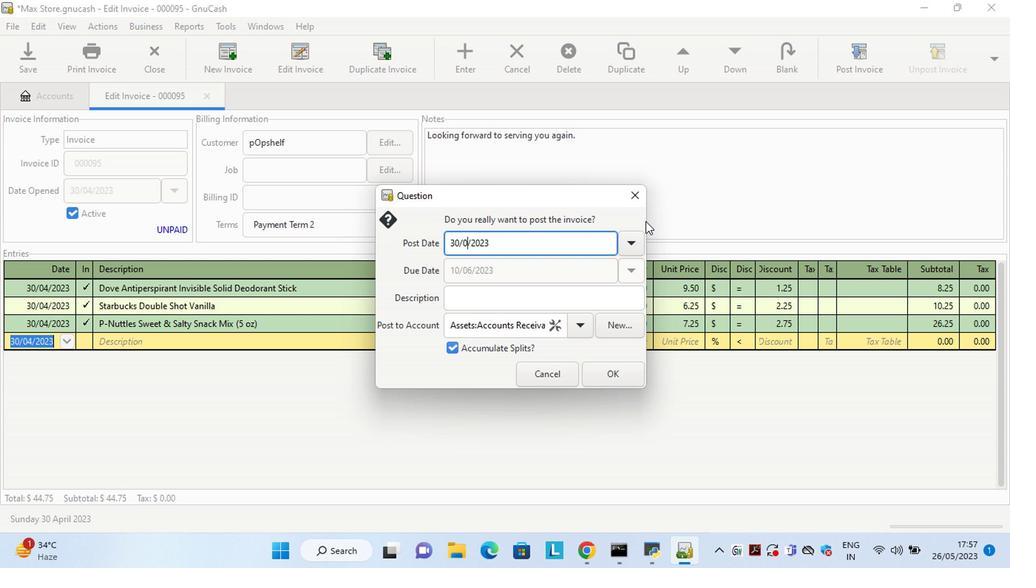 
Action: Mouse moved to (608, 376)
Screenshot: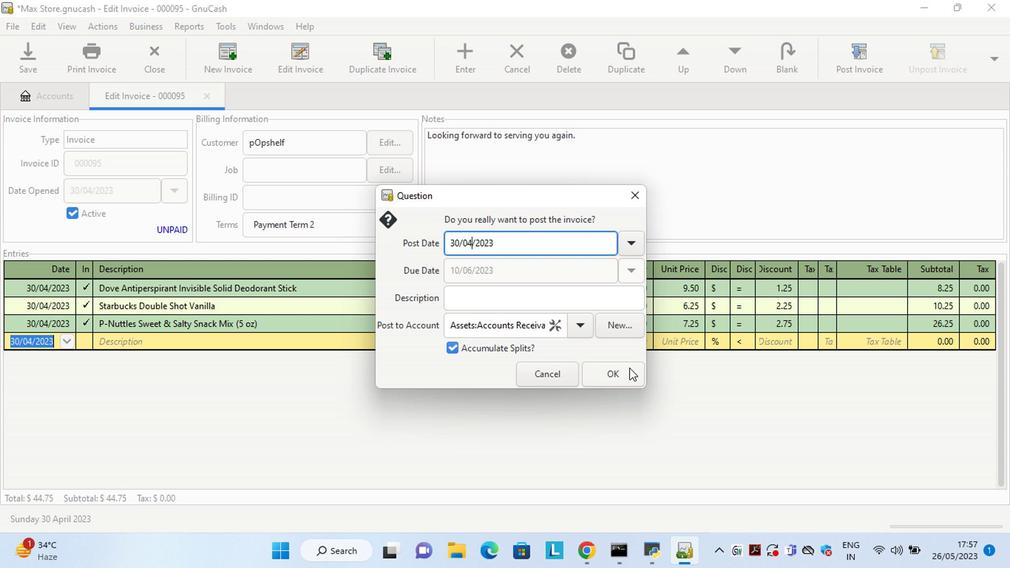 
Action: Mouse pressed left at (608, 376)
Screenshot: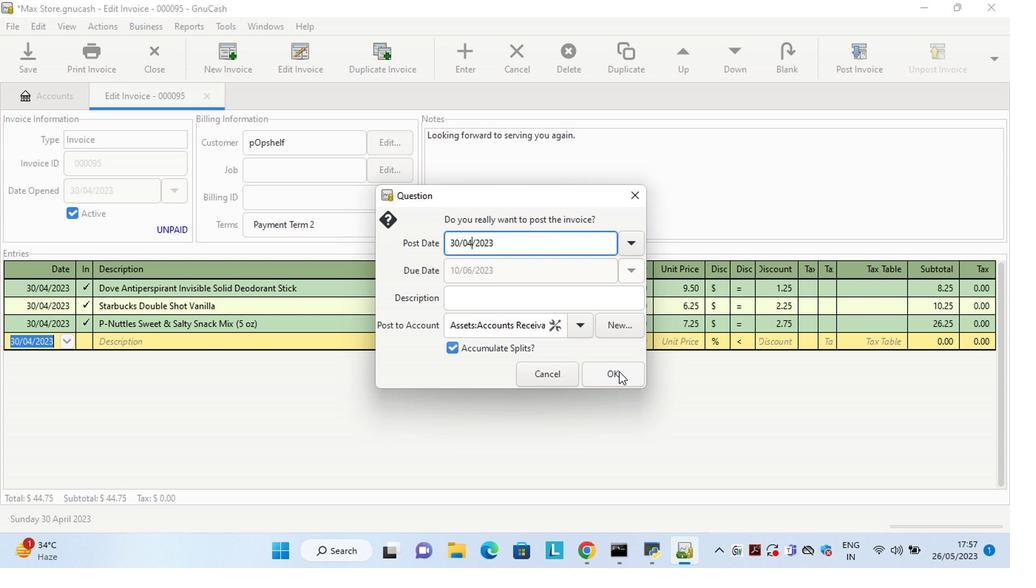
Action: Mouse moved to (951, 54)
Screenshot: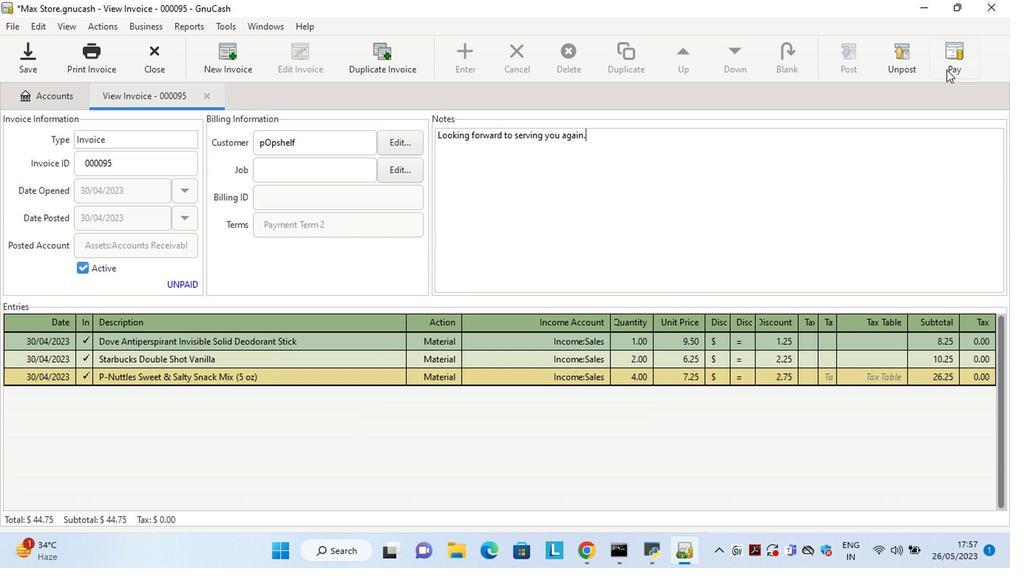 
Action: Mouse pressed left at (951, 54)
Screenshot: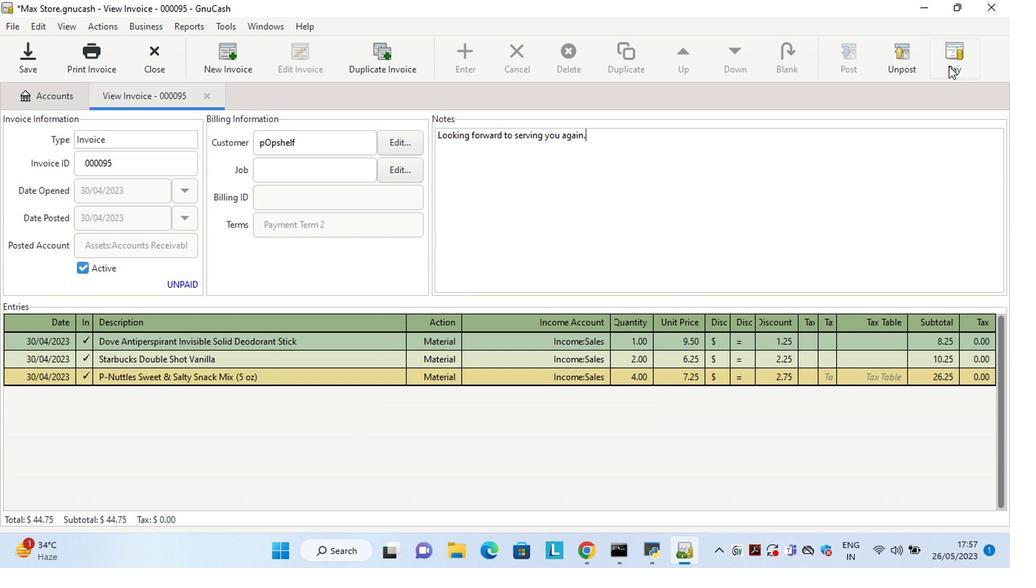
Action: Mouse moved to (409, 284)
Screenshot: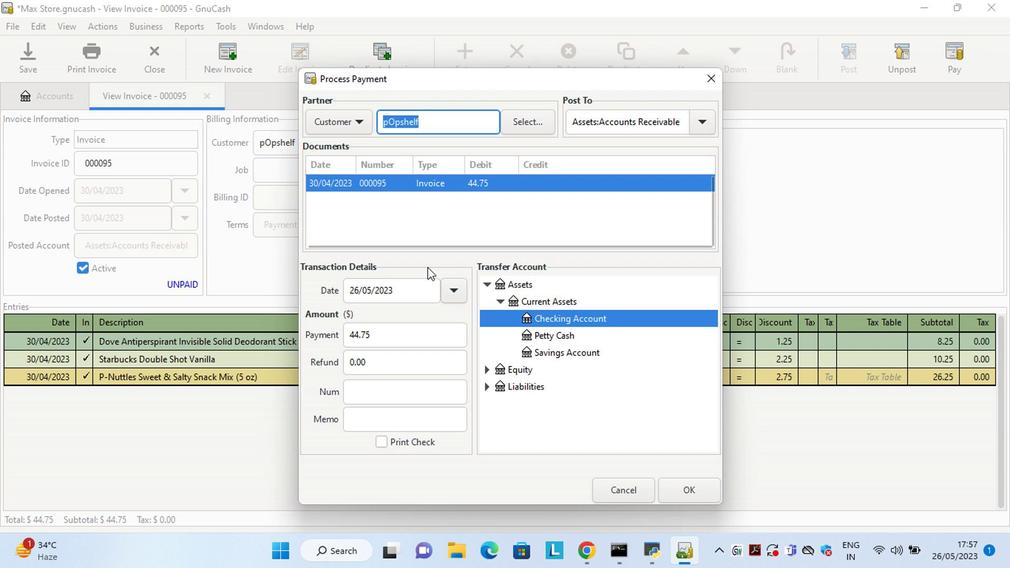 
Action: Mouse pressed left at (409, 284)
Screenshot: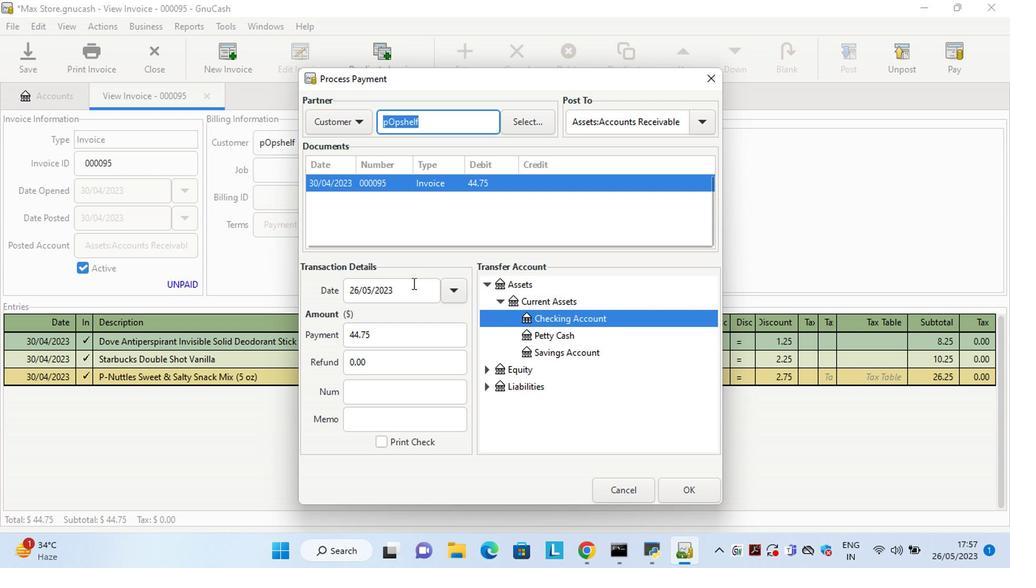 
Action: Key pressed <Key.left><Key.left><Key.left><Key.left><Key.left><Key.left><Key.left><Key.left><Key.left><Key.left><Key.delete><Key.delete>15<Key.right>
Screenshot: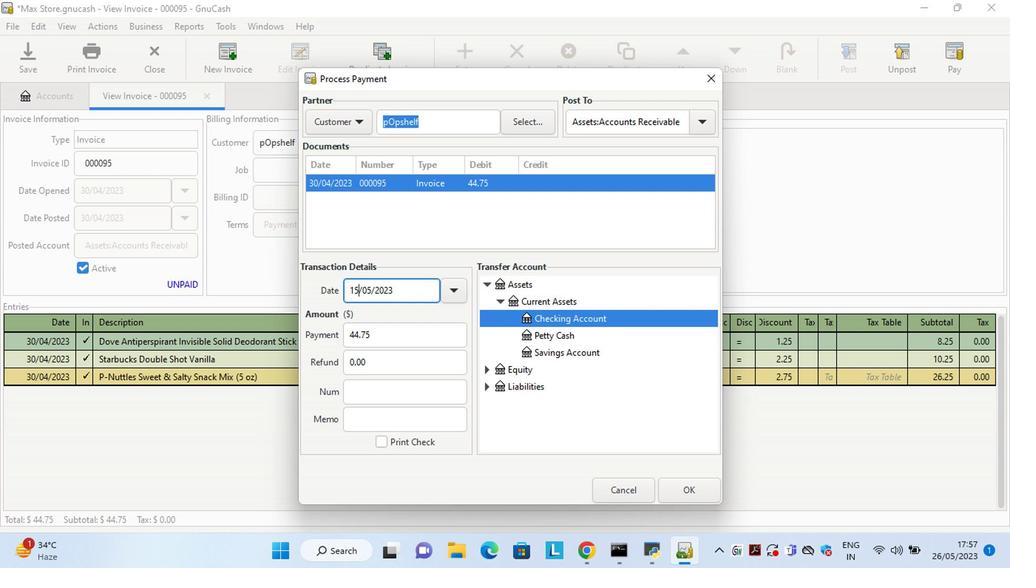 
Action: Mouse moved to (689, 495)
Screenshot: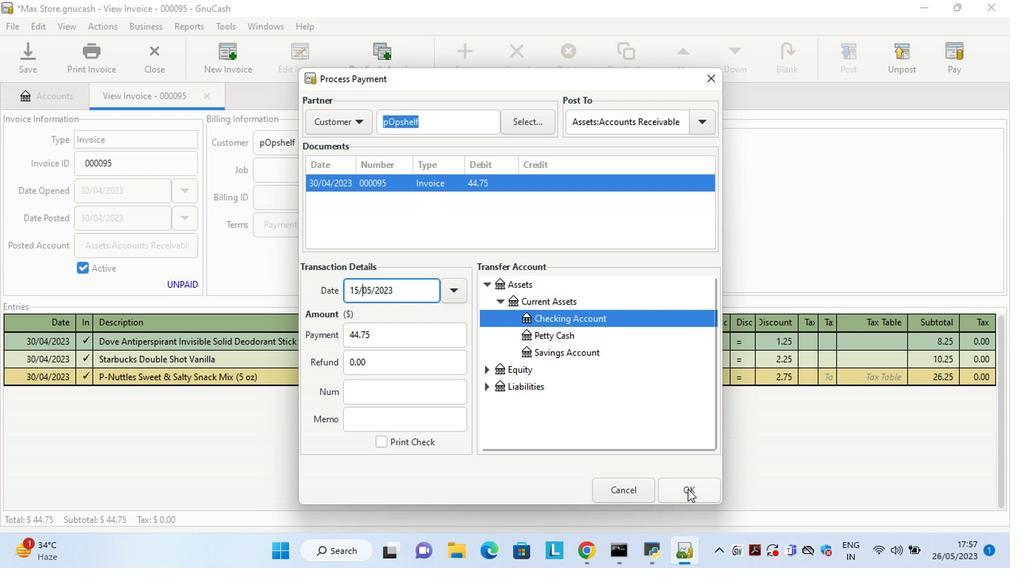 
Action: Mouse pressed left at (689, 495)
Screenshot: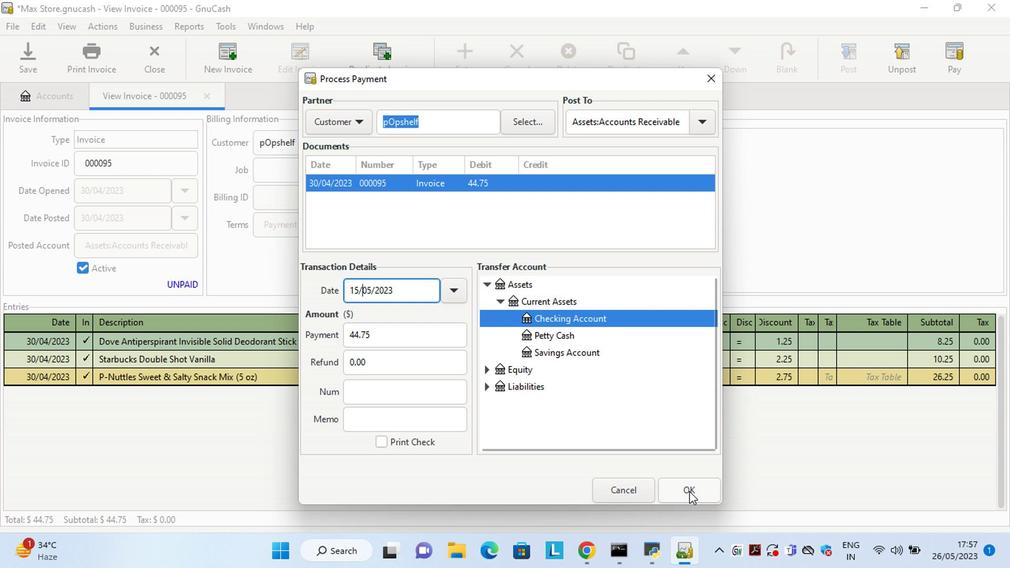 
Action: Mouse moved to (84, 46)
Screenshot: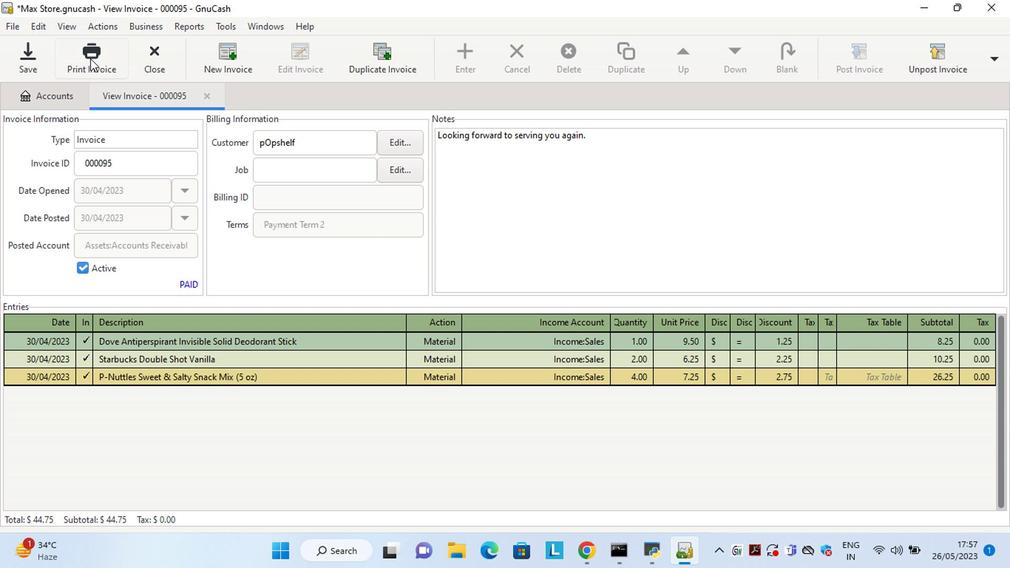 
Action: Mouse pressed left at (84, 46)
Screenshot: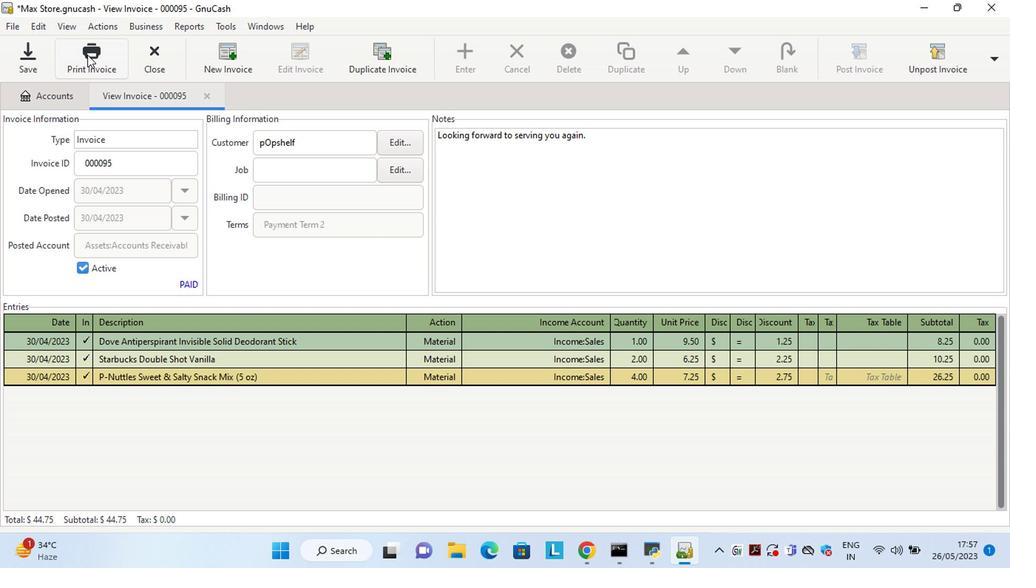 
Action: Mouse moved to (373, 49)
Screenshot: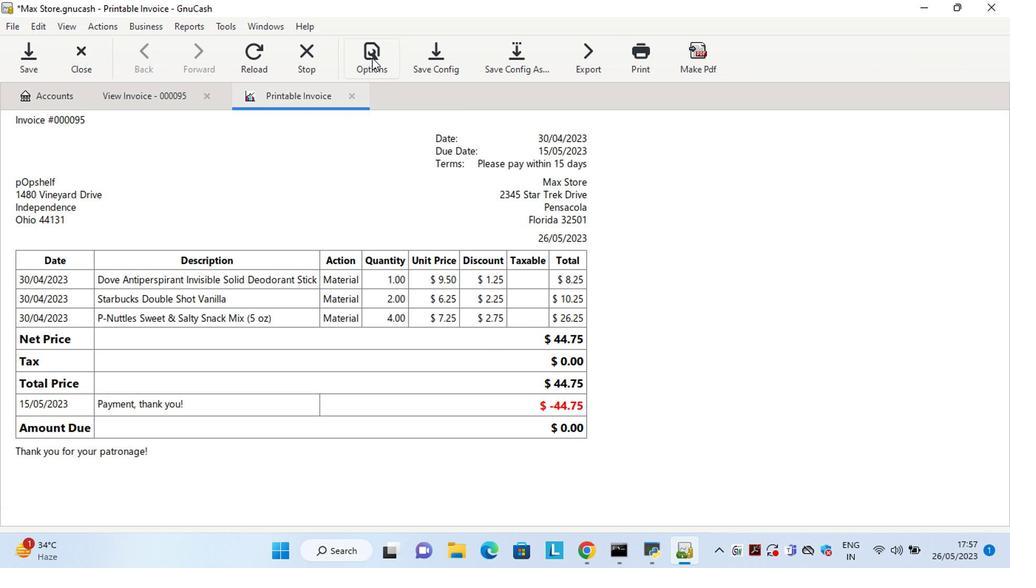 
Action: Mouse pressed left at (373, 49)
Screenshot: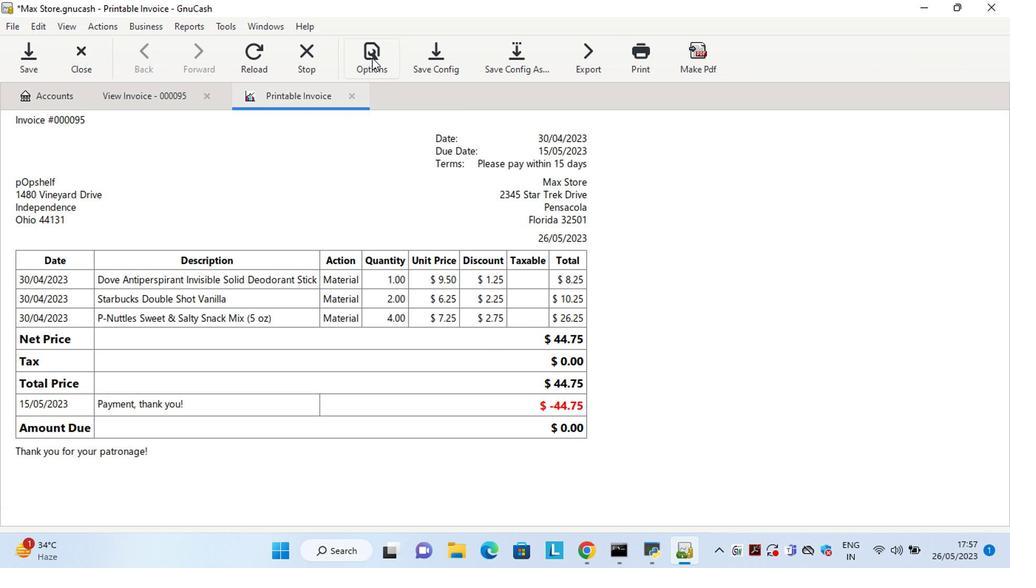 
Action: Mouse moved to (144, 152)
Screenshot: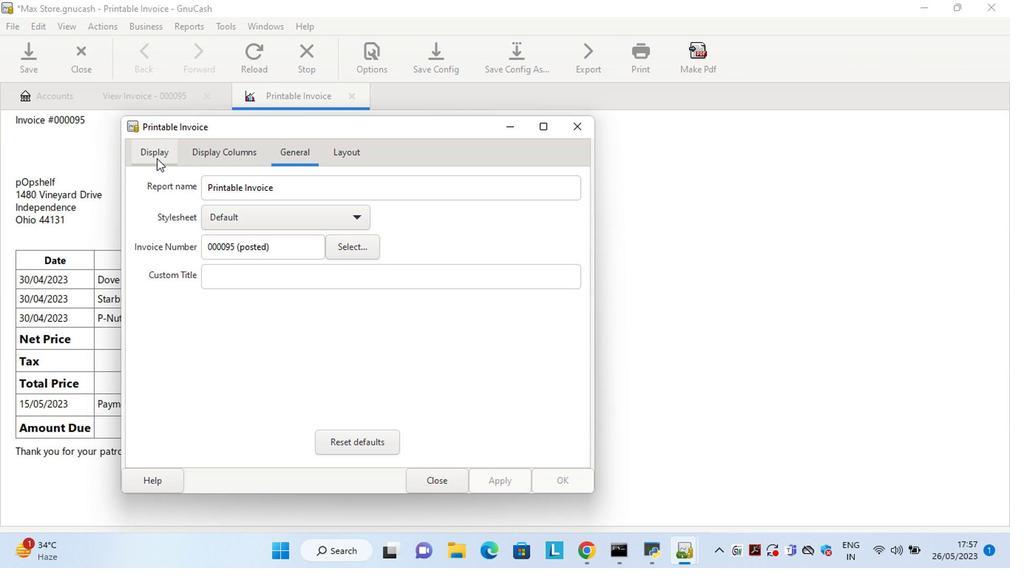 
Action: Mouse pressed left at (144, 152)
Screenshot: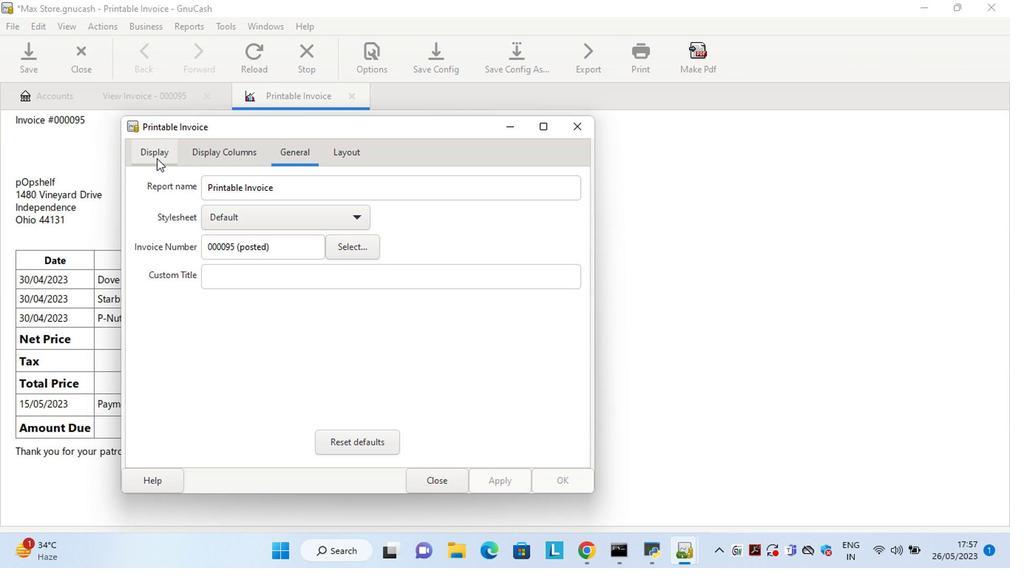 
Action: Mouse moved to (269, 322)
Screenshot: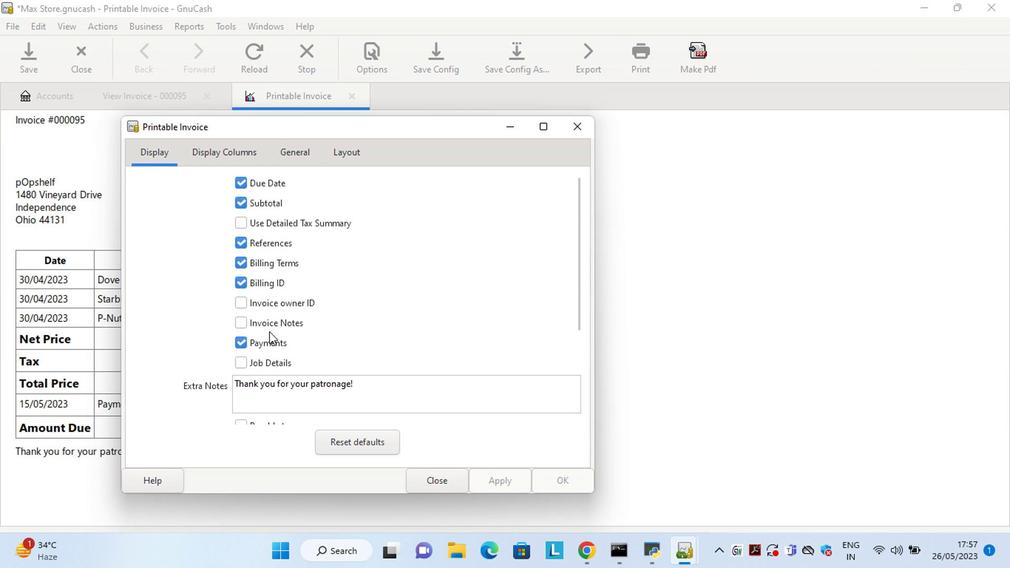 
Action: Mouse pressed left at (269, 322)
Screenshot: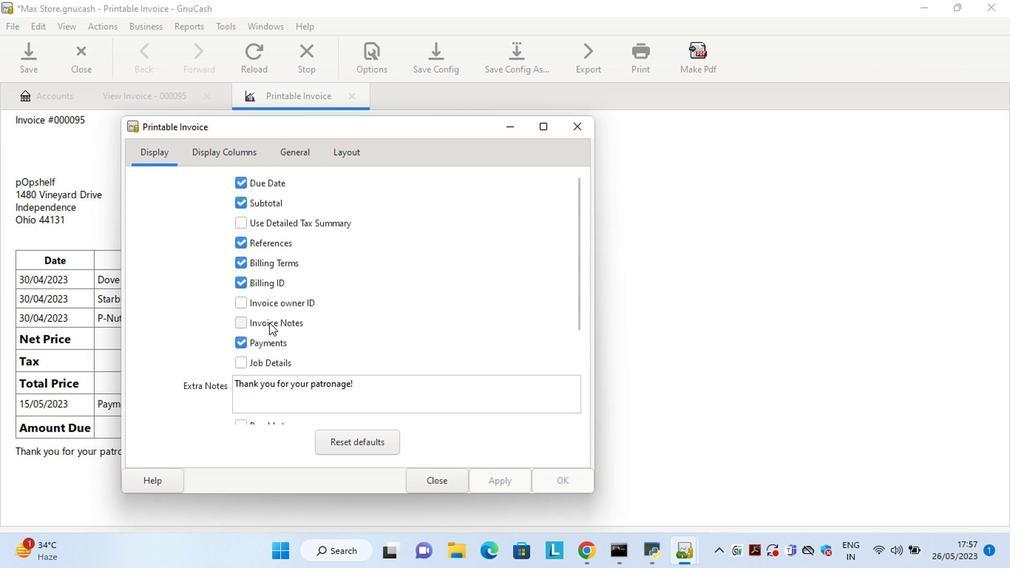 
Action: Mouse moved to (502, 485)
Screenshot: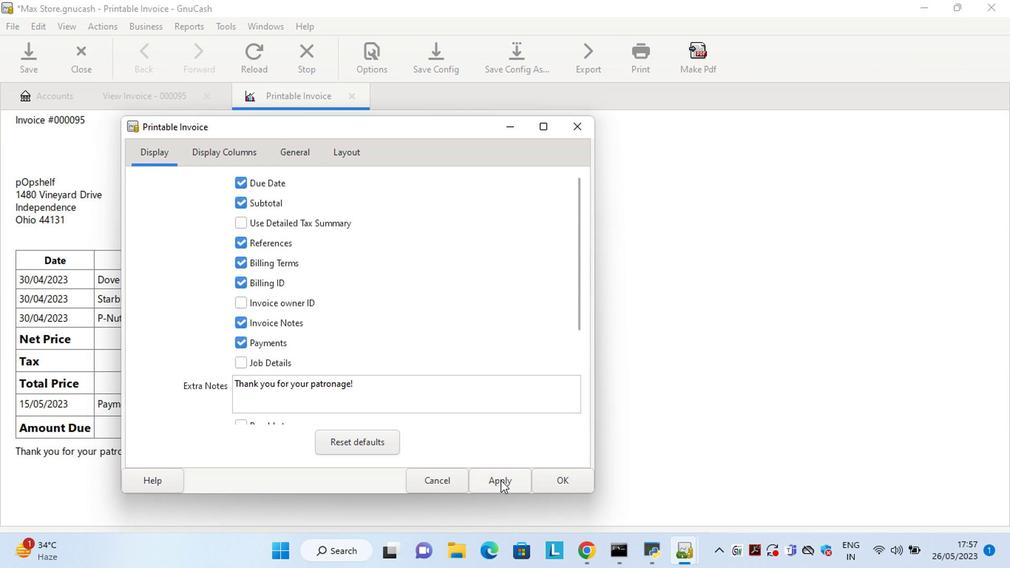 
Action: Mouse pressed left at (502, 485)
Screenshot: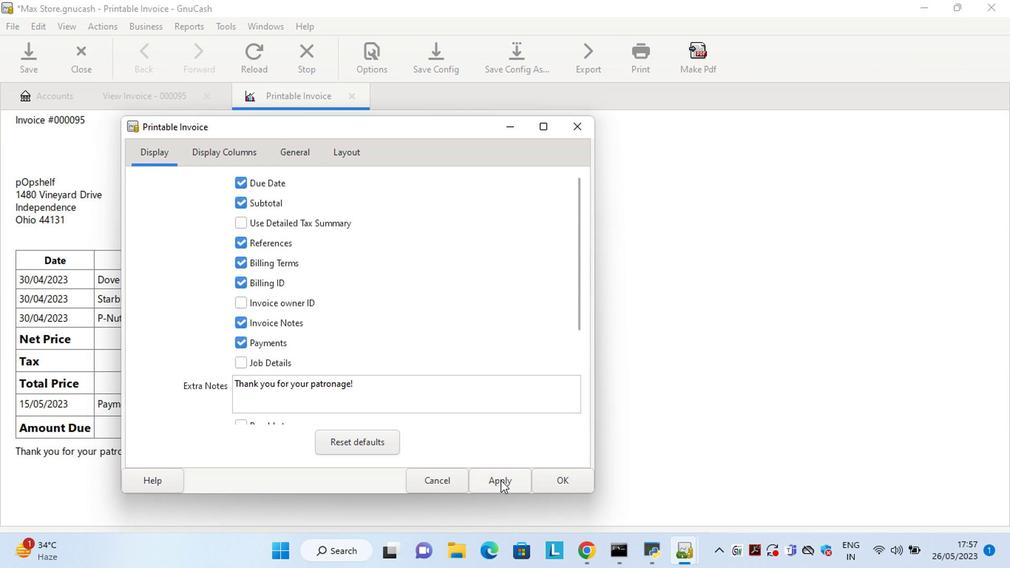 
Action: Mouse moved to (440, 482)
Screenshot: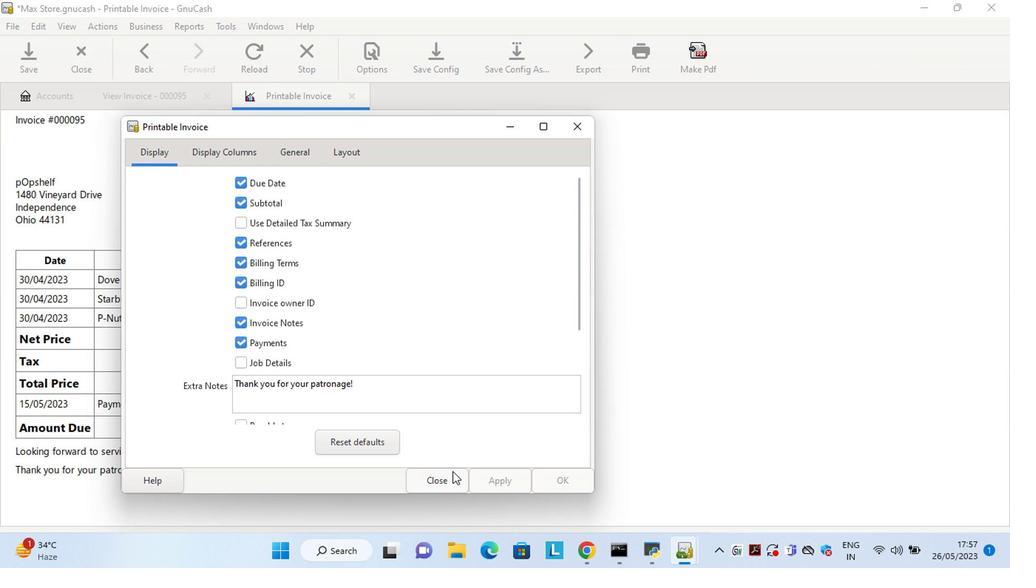 
Action: Mouse pressed left at (440, 482)
Screenshot: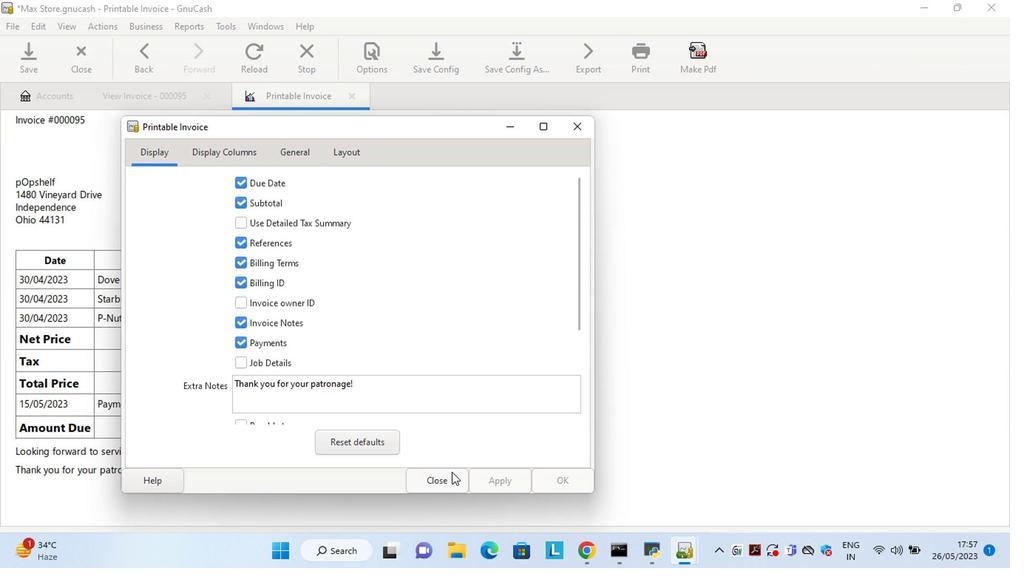 
Action: Mouse moved to (591, 354)
Screenshot: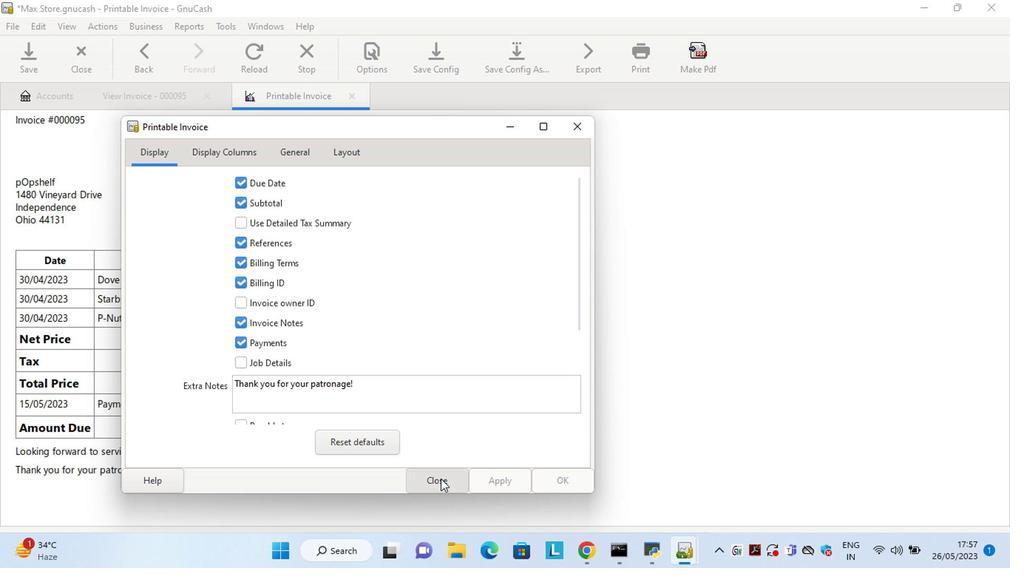 
